 Task: Create a rule when a start date more than days from now is moved in a card by anyone.
Action: Mouse moved to (865, 218)
Screenshot: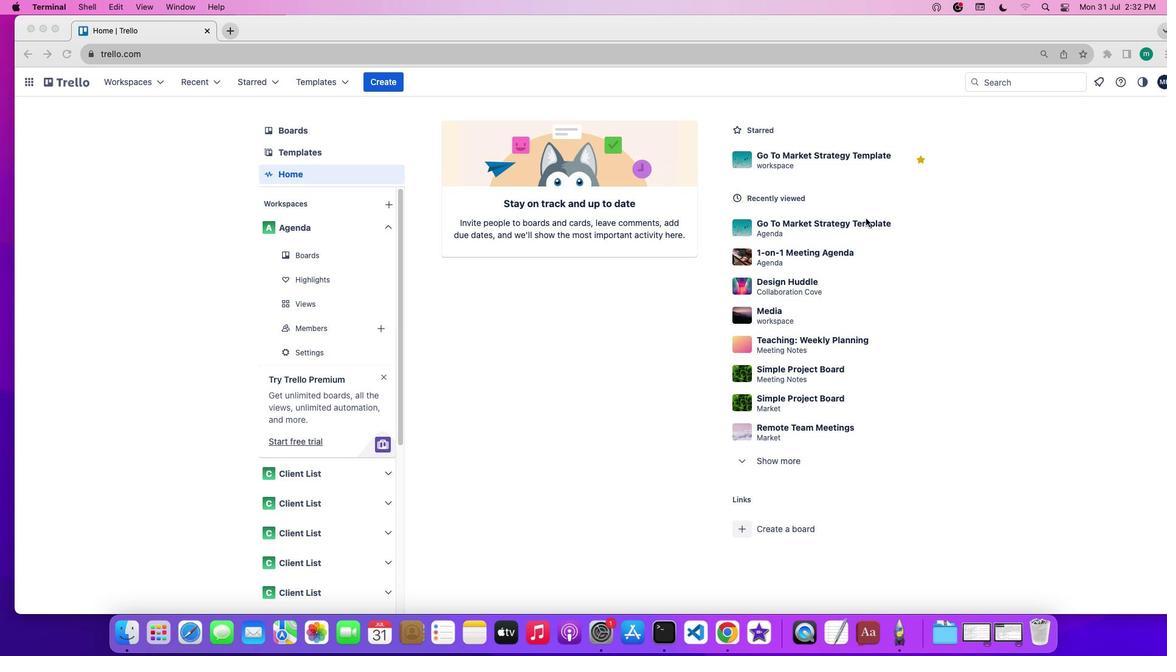 
Action: Mouse pressed left at (865, 218)
Screenshot: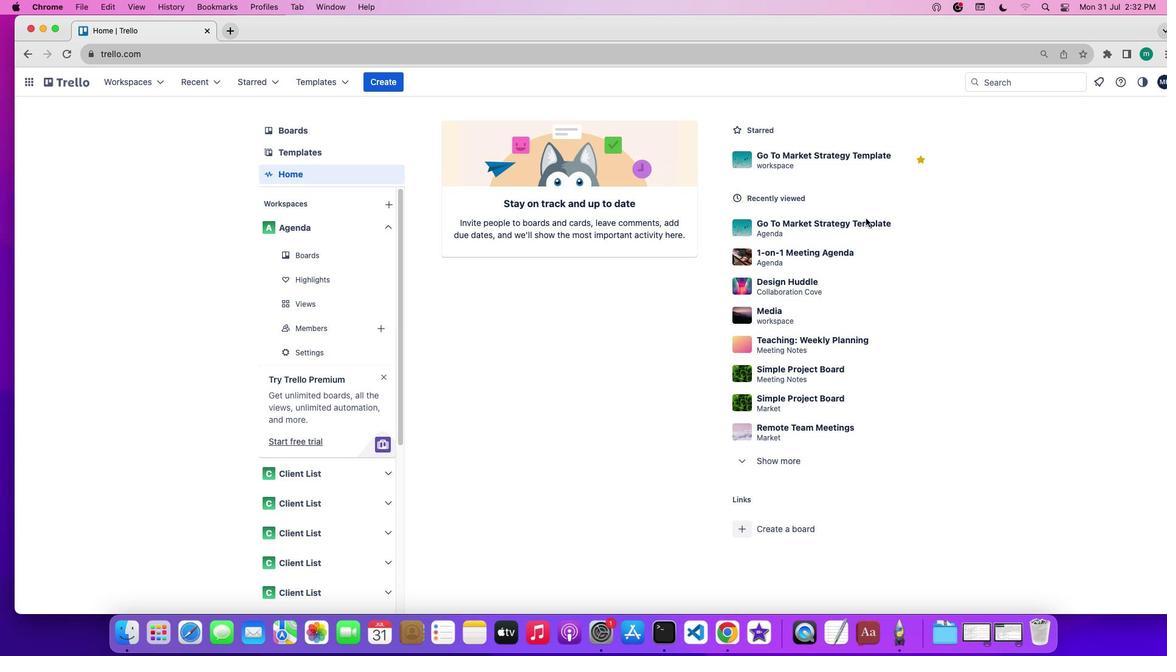 
Action: Mouse pressed left at (865, 218)
Screenshot: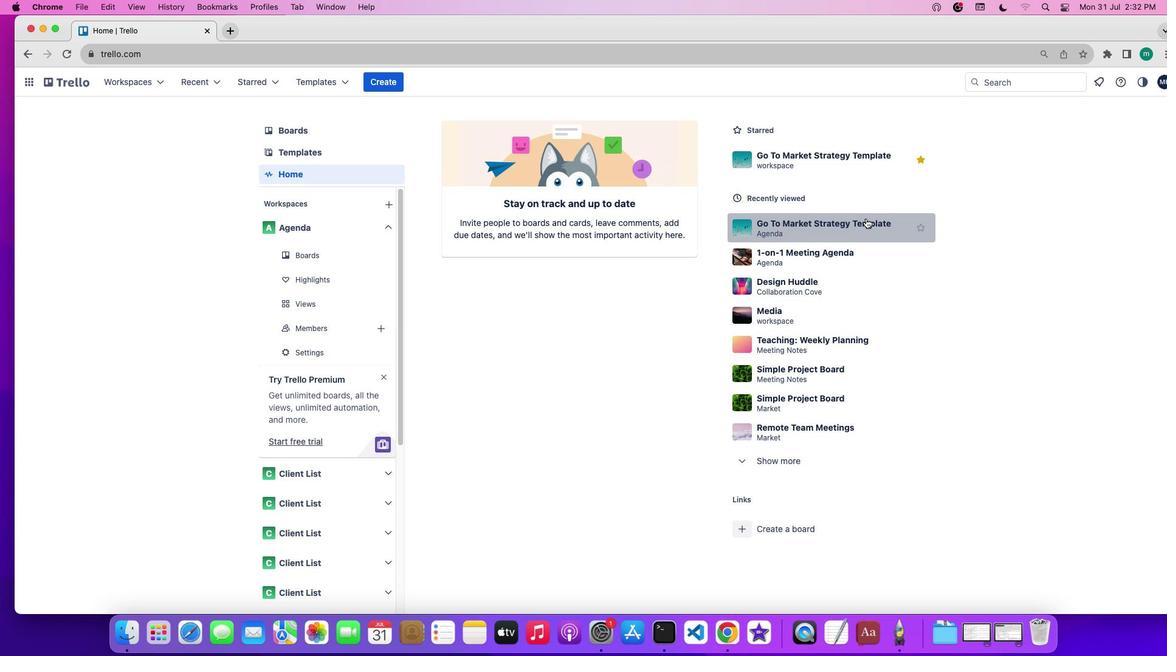 
Action: Mouse moved to (1079, 265)
Screenshot: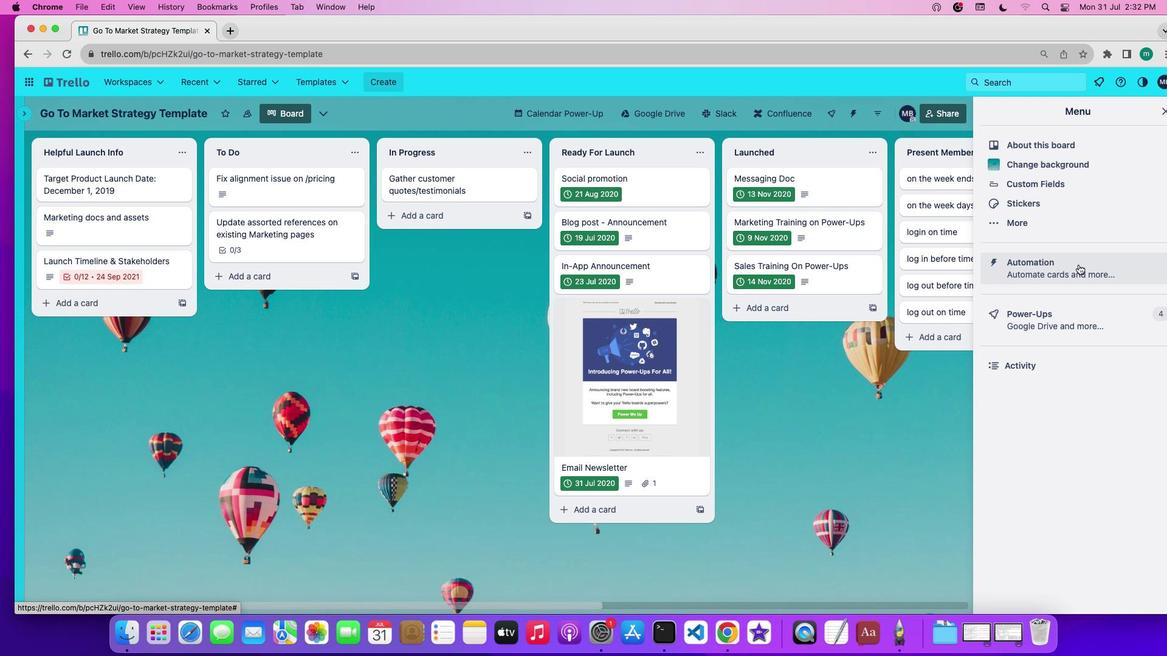 
Action: Mouse pressed left at (1079, 265)
Screenshot: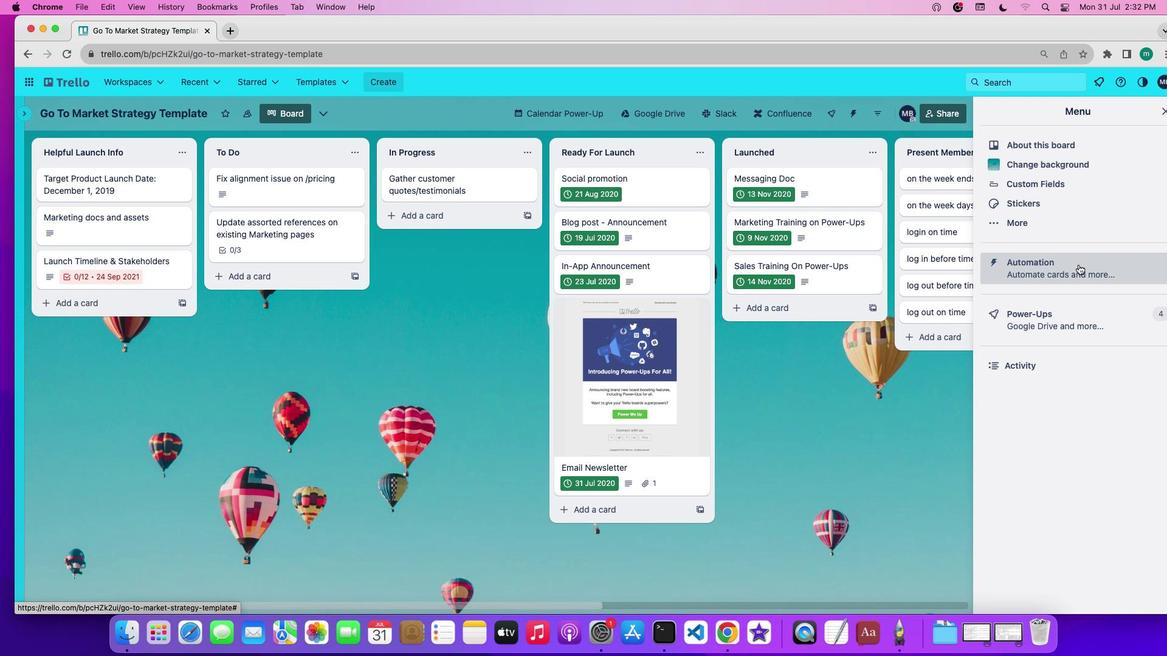 
Action: Mouse moved to (108, 211)
Screenshot: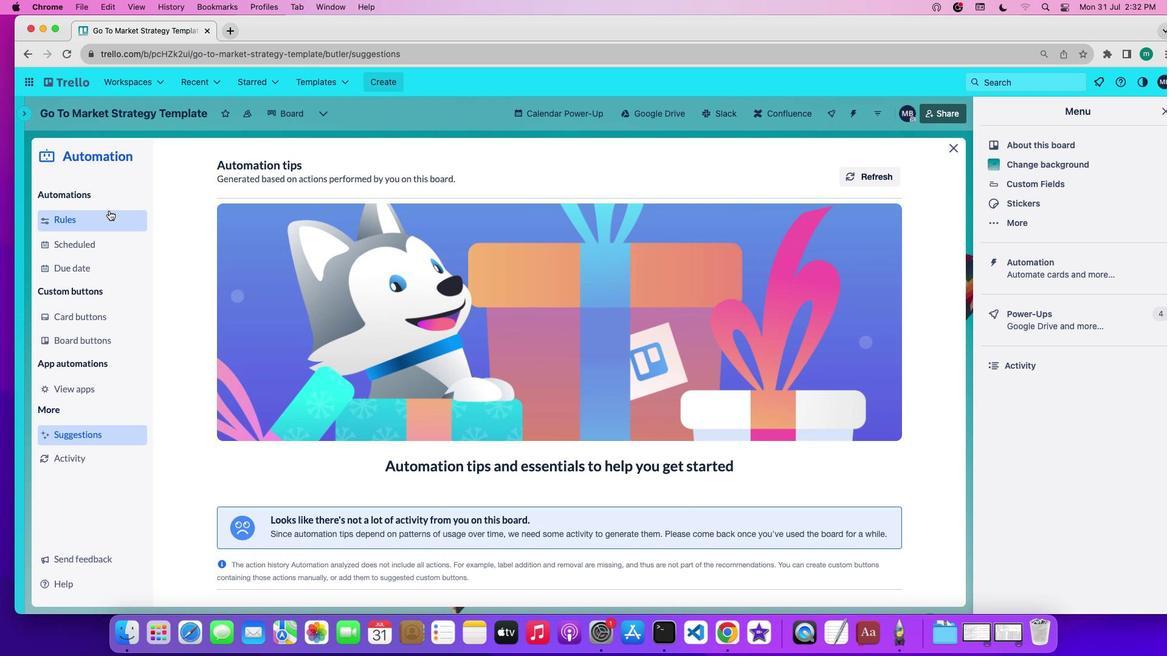 
Action: Mouse pressed left at (108, 211)
Screenshot: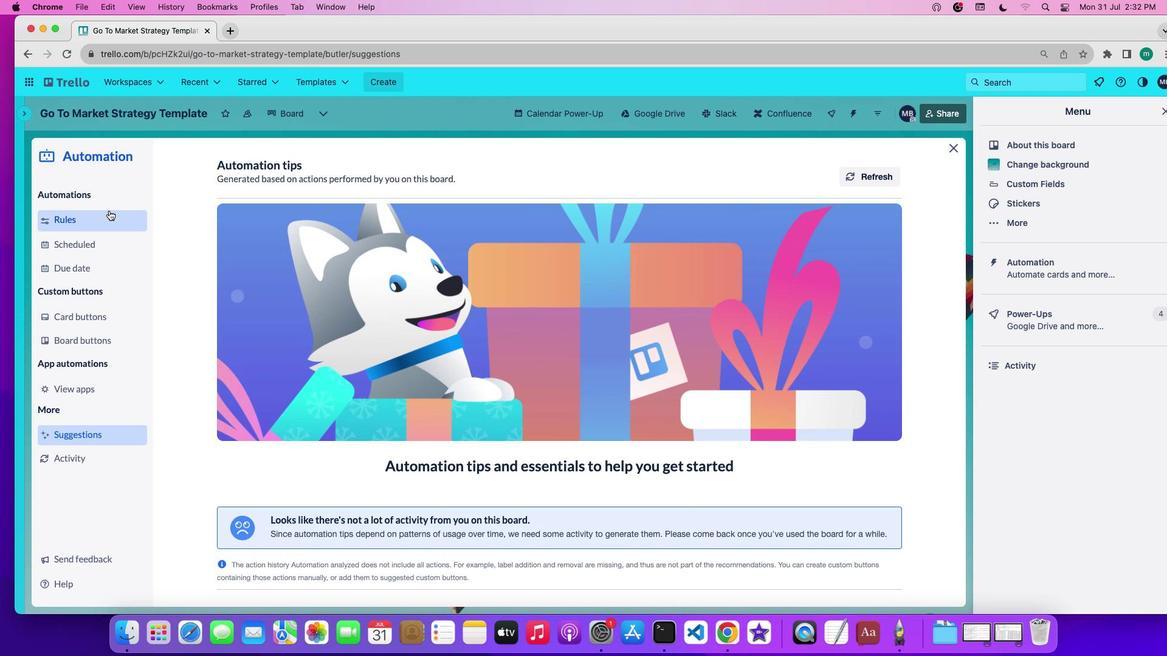 
Action: Mouse moved to (110, 211)
Screenshot: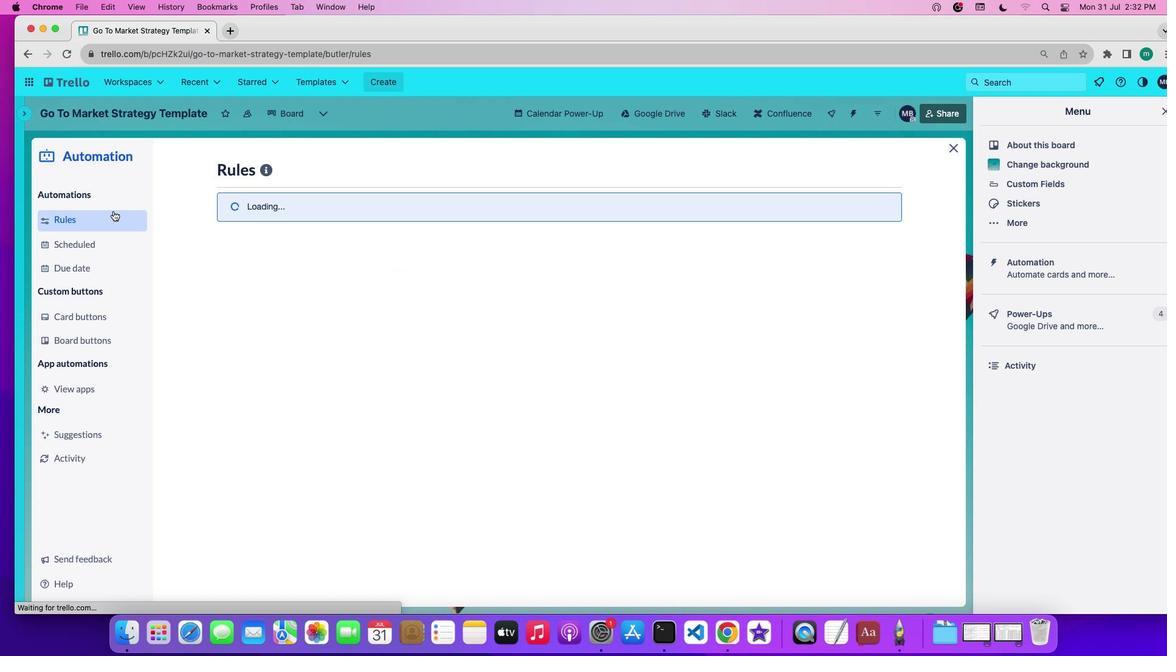 
Action: Mouse pressed left at (110, 211)
Screenshot: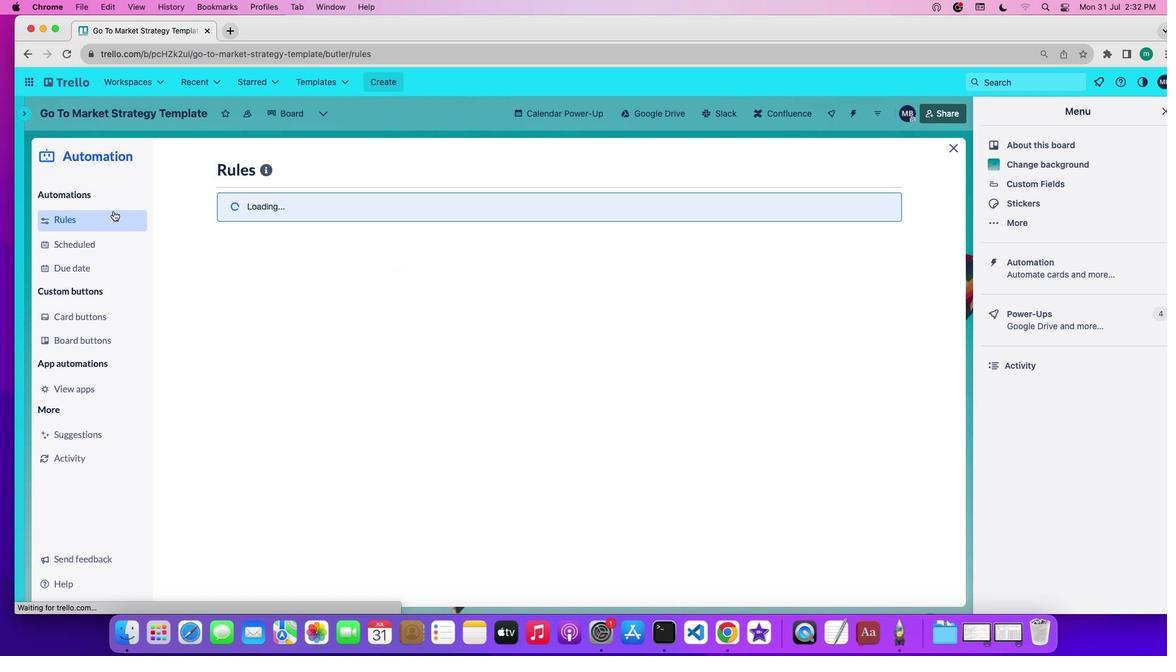 
Action: Mouse moved to (304, 439)
Screenshot: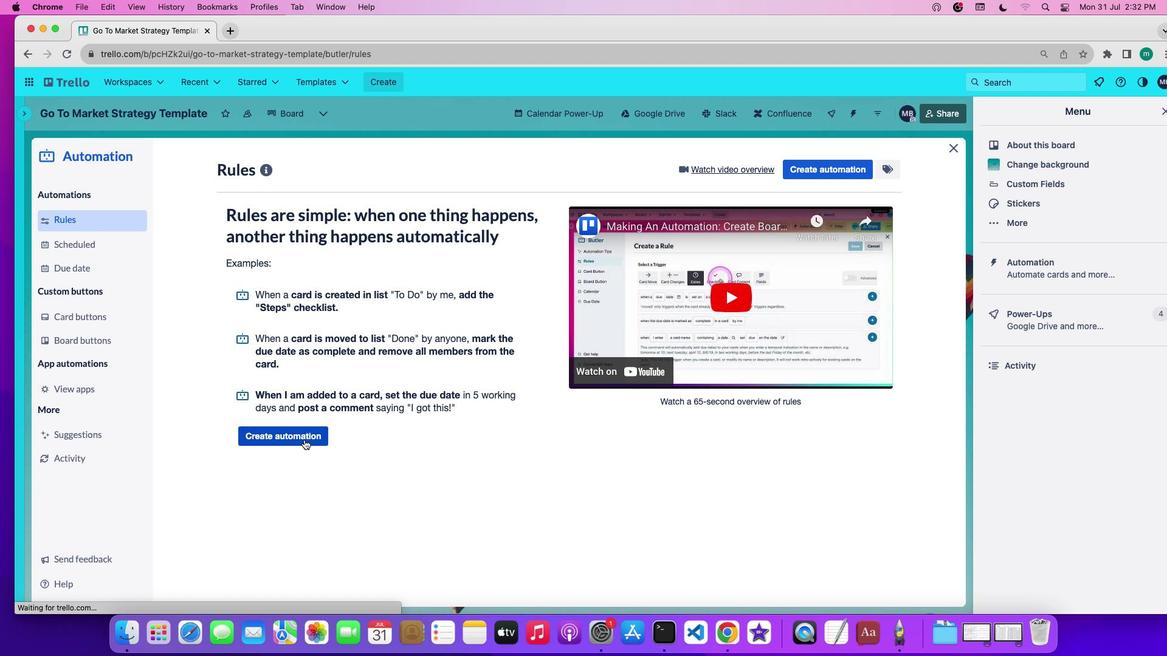 
Action: Mouse pressed left at (304, 439)
Screenshot: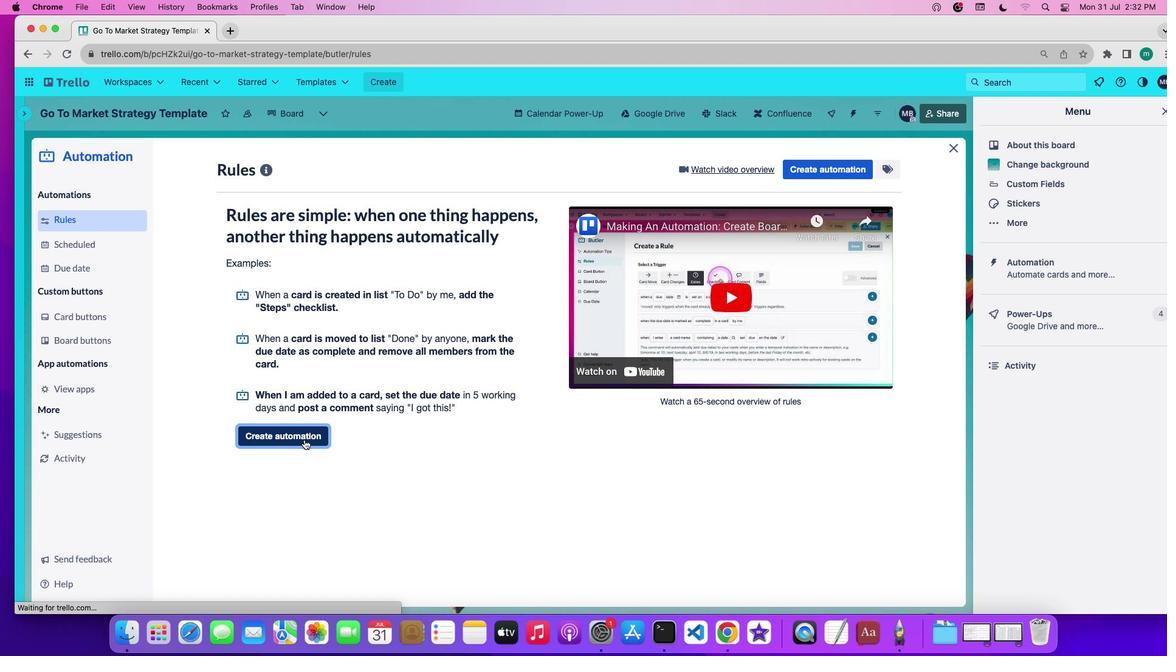 
Action: Mouse moved to (563, 281)
Screenshot: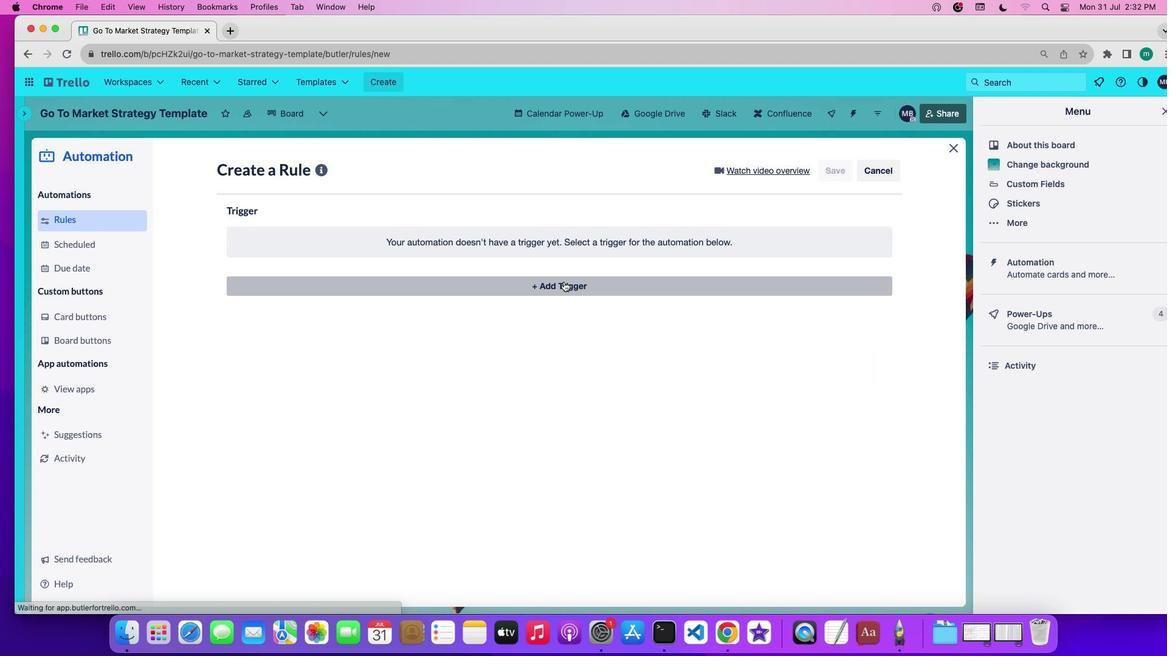 
Action: Mouse pressed left at (563, 281)
Screenshot: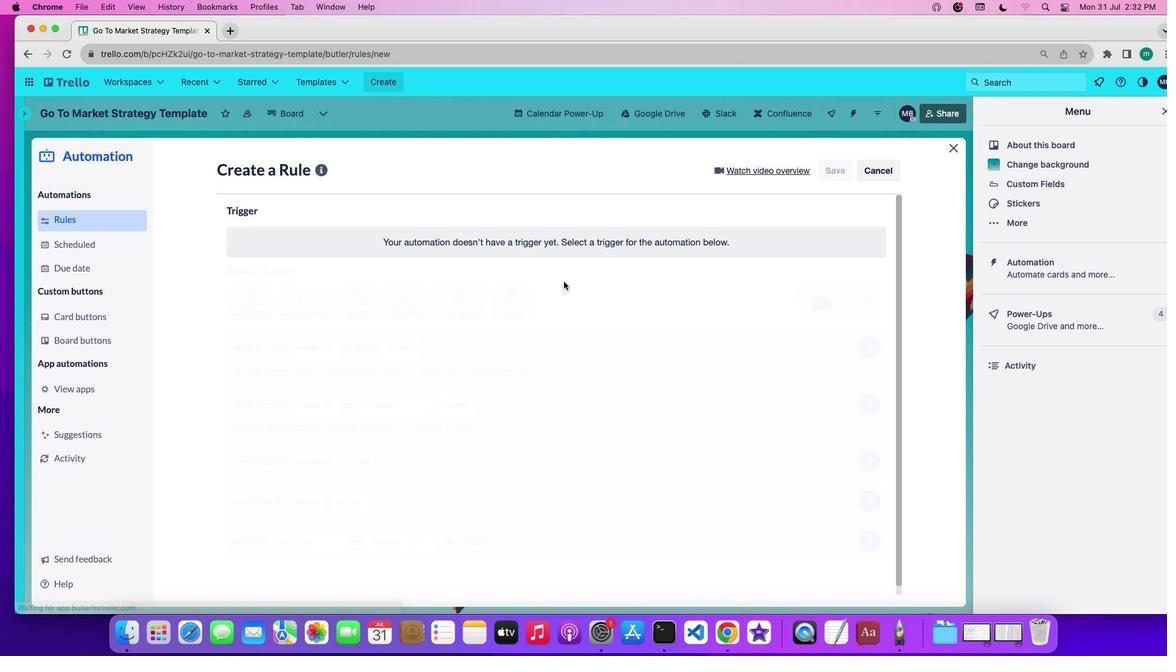 
Action: Mouse moved to (356, 321)
Screenshot: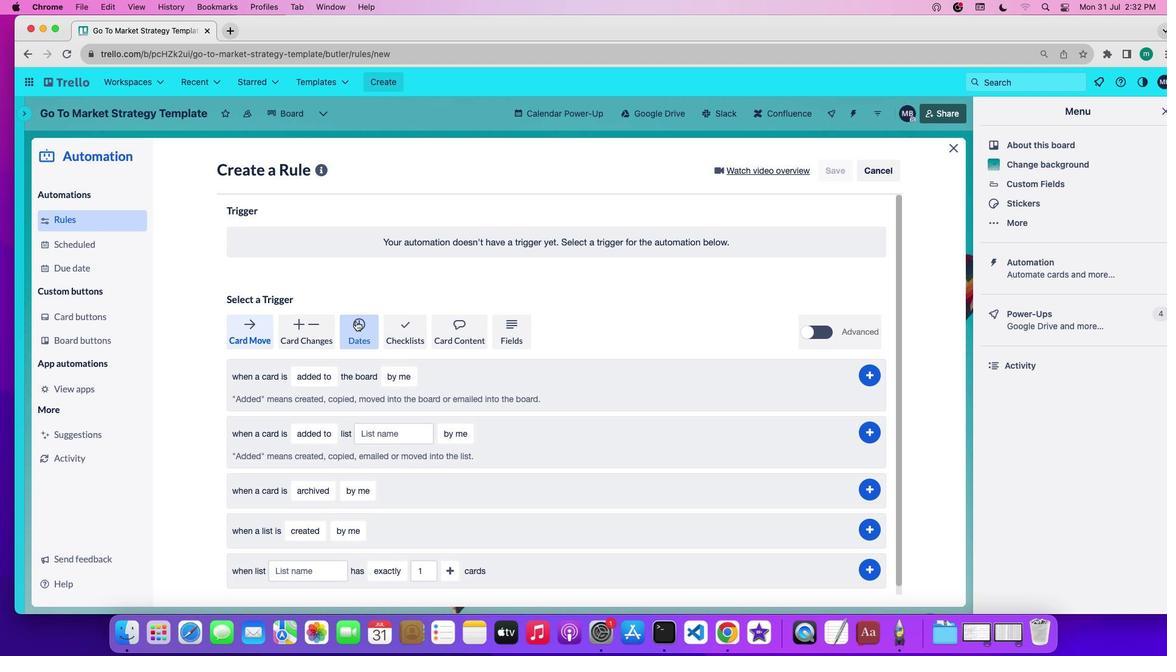 
Action: Mouse pressed left at (356, 321)
Screenshot: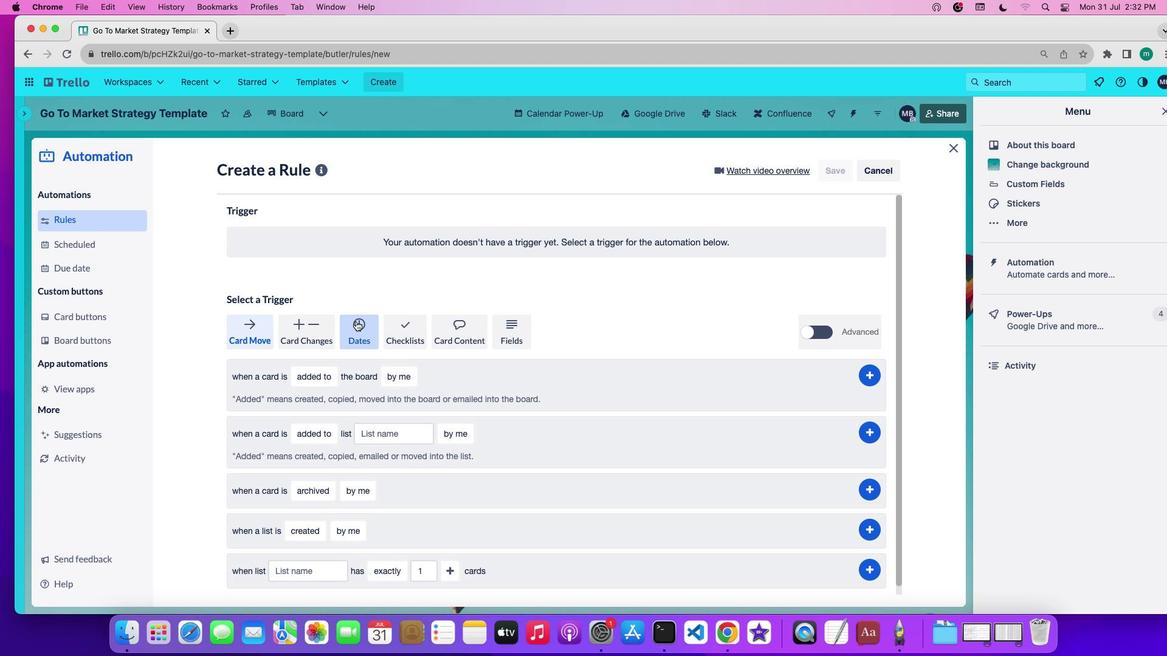 
Action: Mouse moved to (280, 372)
Screenshot: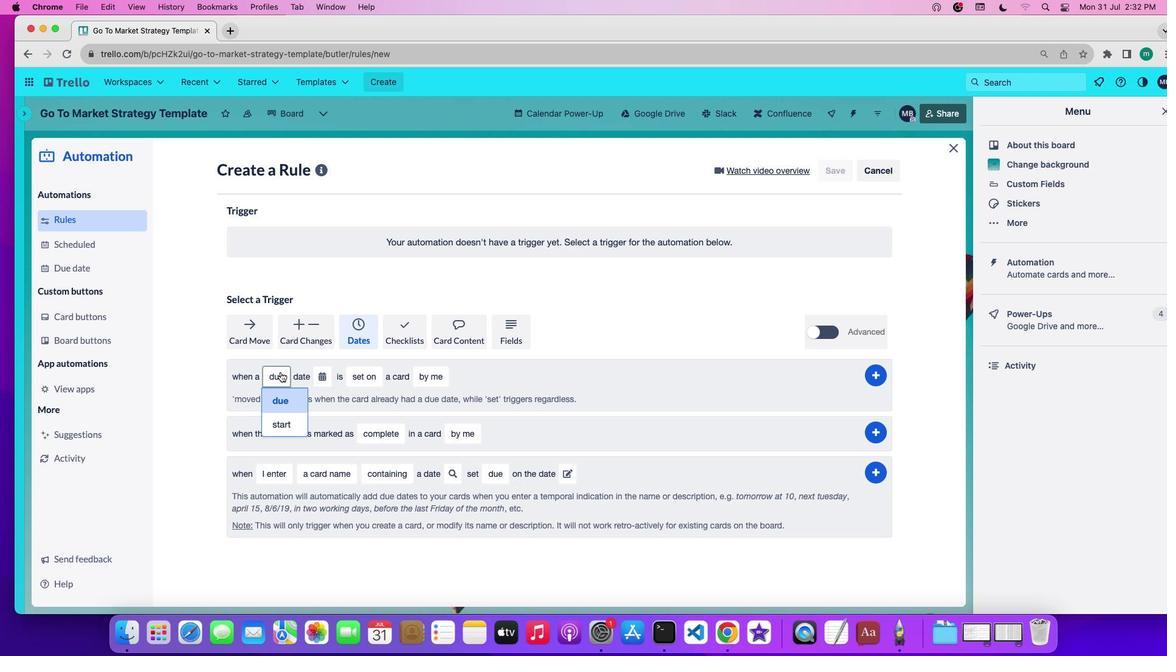 
Action: Mouse pressed left at (280, 372)
Screenshot: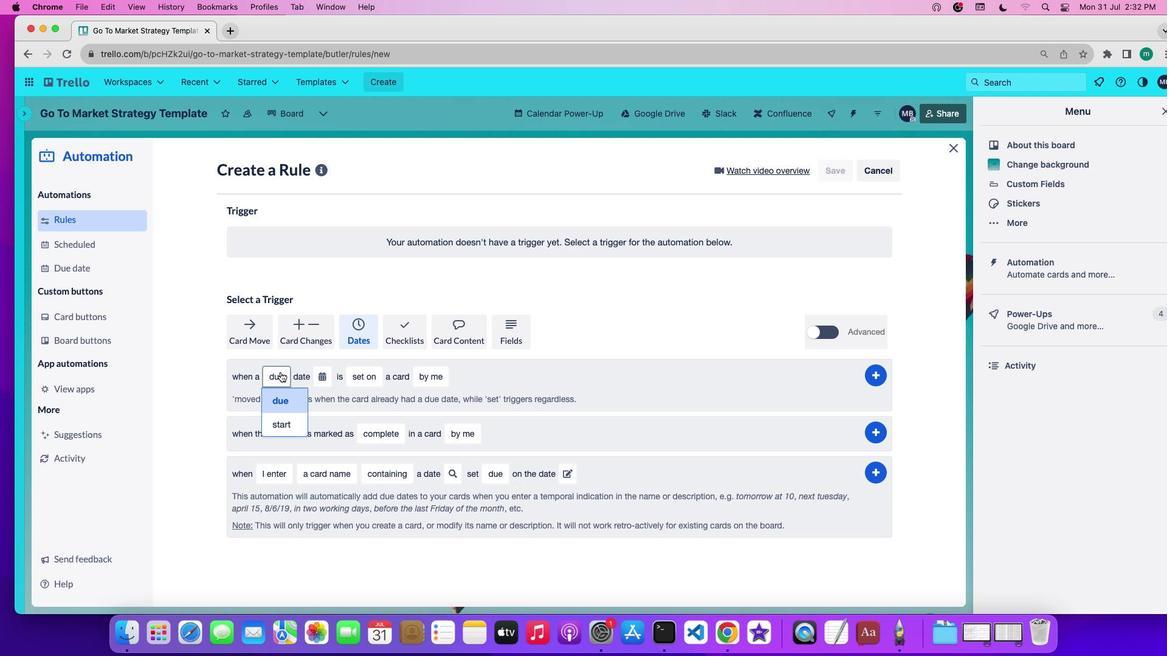 
Action: Mouse moved to (291, 425)
Screenshot: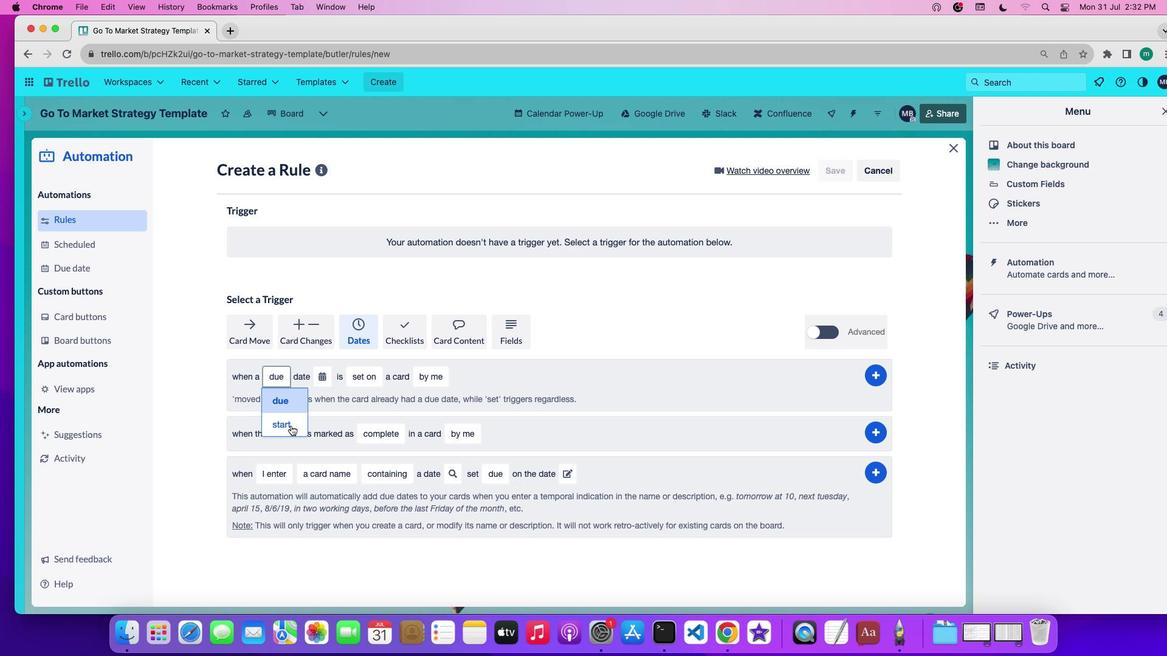 
Action: Mouse pressed left at (291, 425)
Screenshot: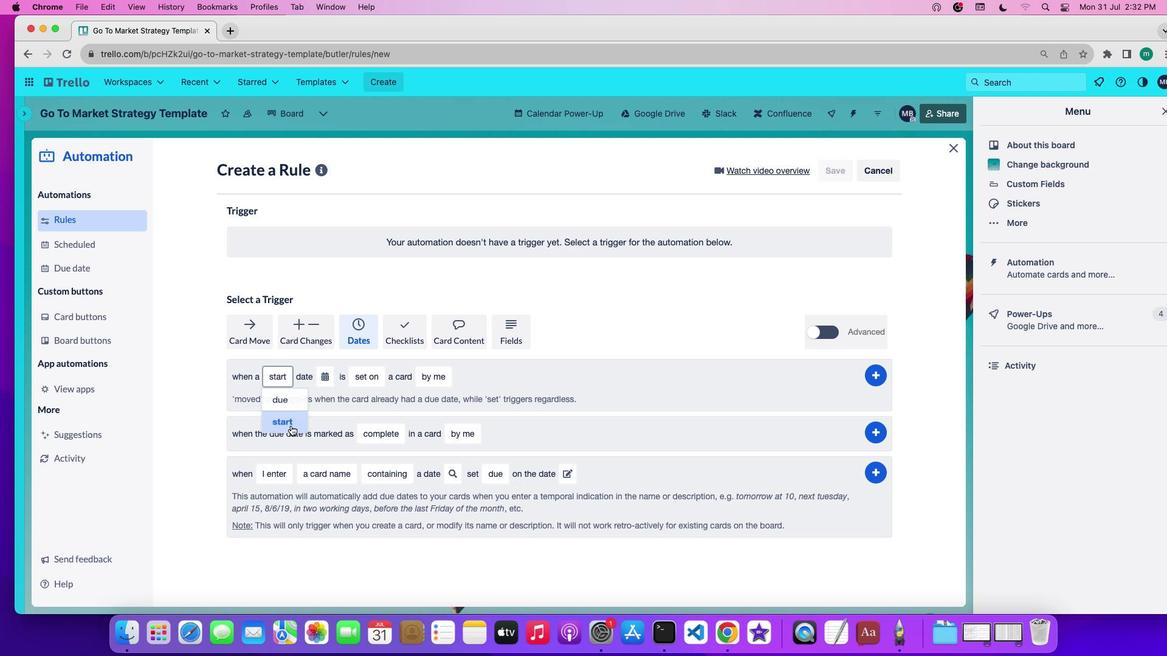 
Action: Mouse moved to (321, 379)
Screenshot: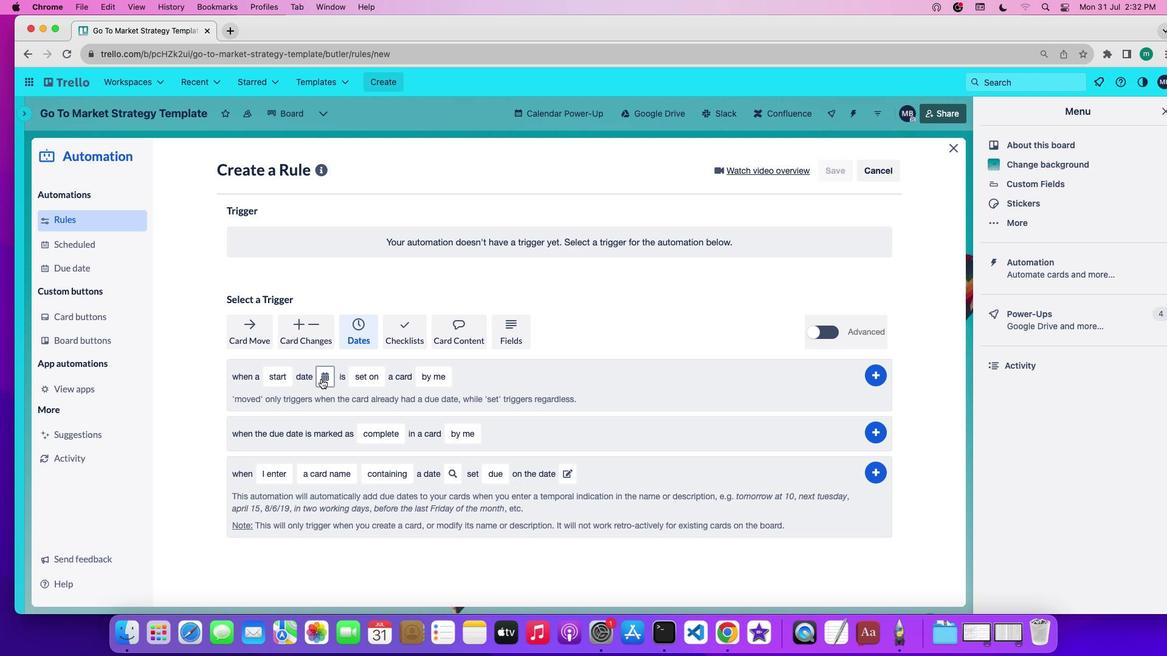 
Action: Mouse pressed left at (321, 379)
Screenshot: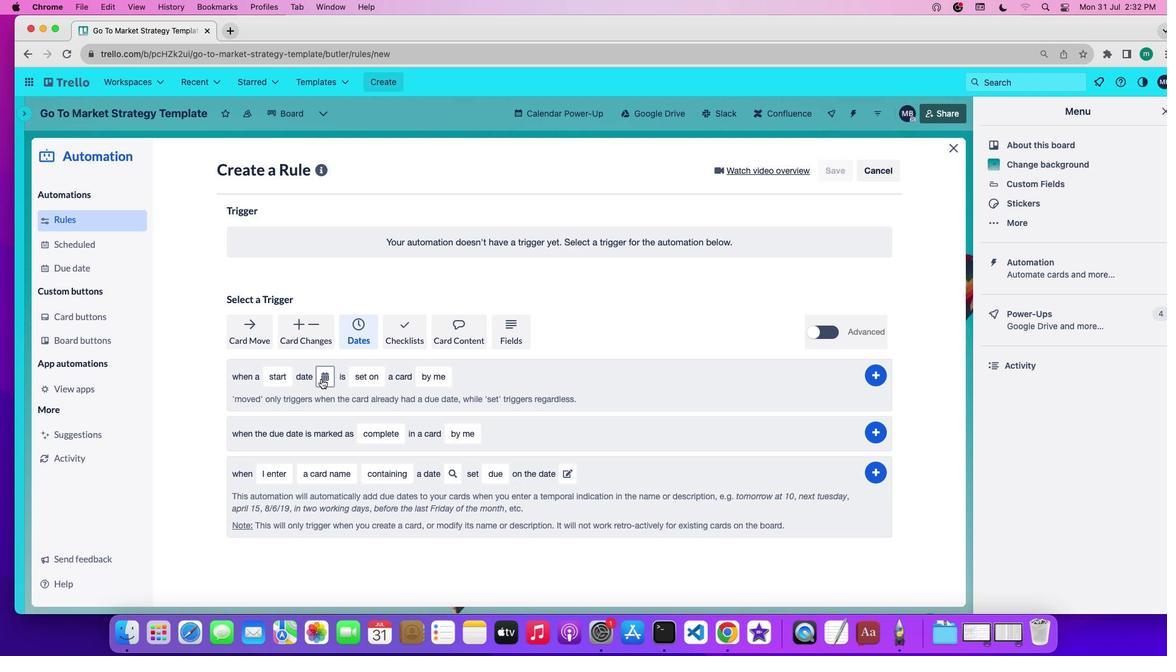 
Action: Mouse moved to (360, 450)
Screenshot: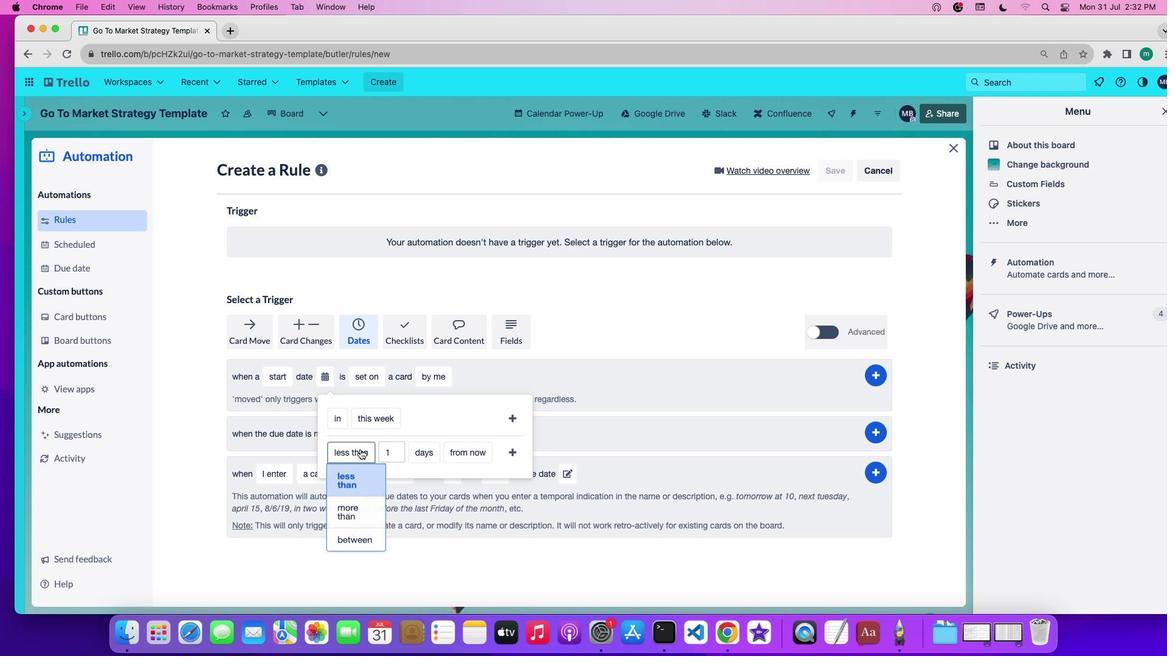 
Action: Mouse pressed left at (360, 450)
Screenshot: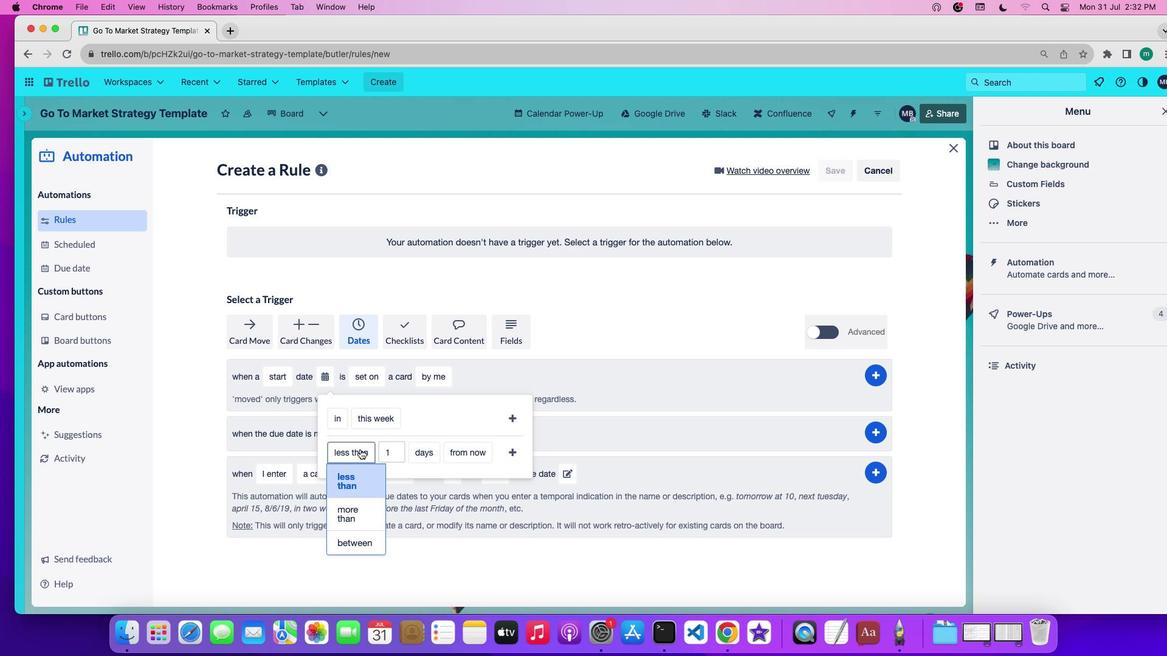 
Action: Mouse moved to (378, 515)
Screenshot: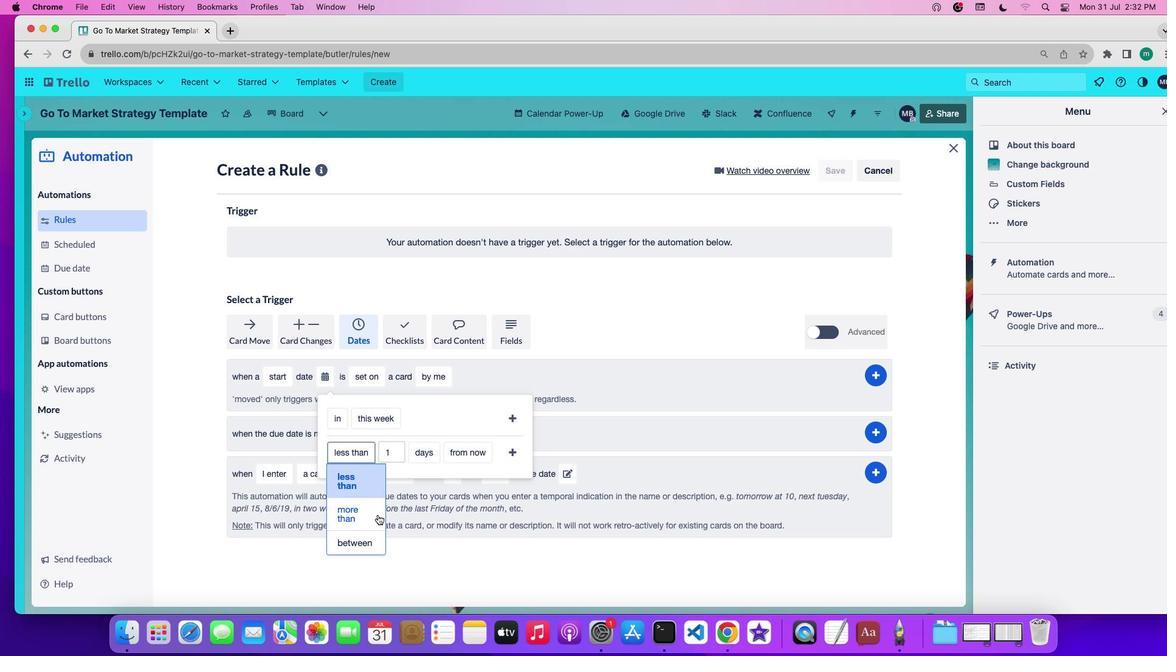 
Action: Mouse pressed left at (378, 515)
Screenshot: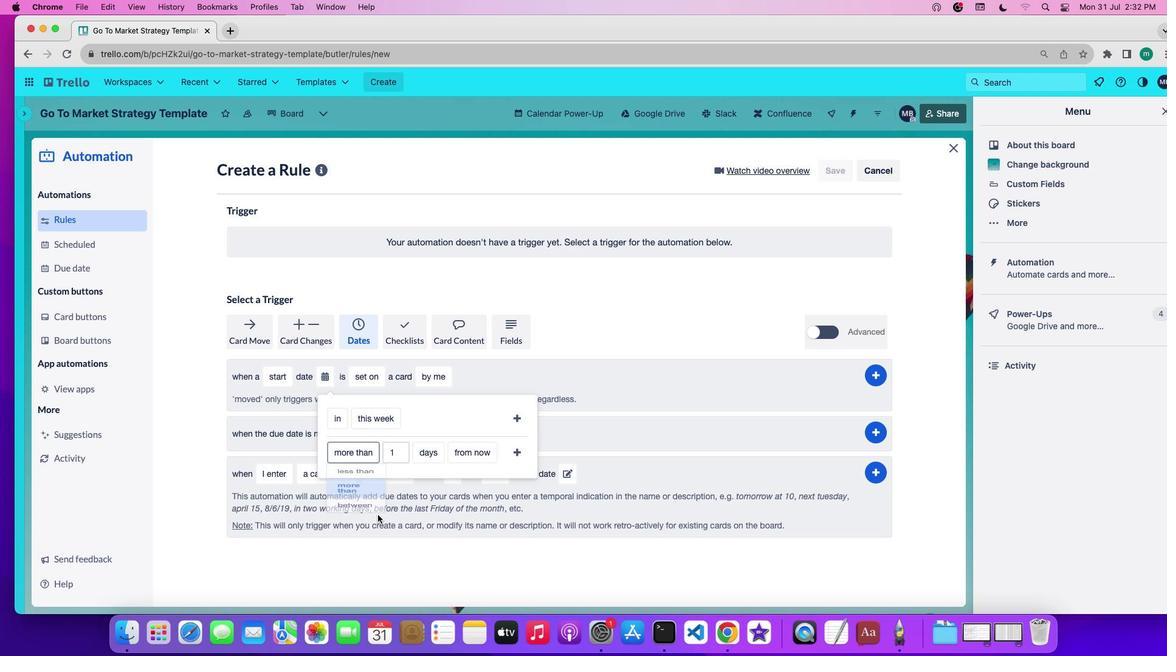 
Action: Mouse moved to (420, 448)
Screenshot: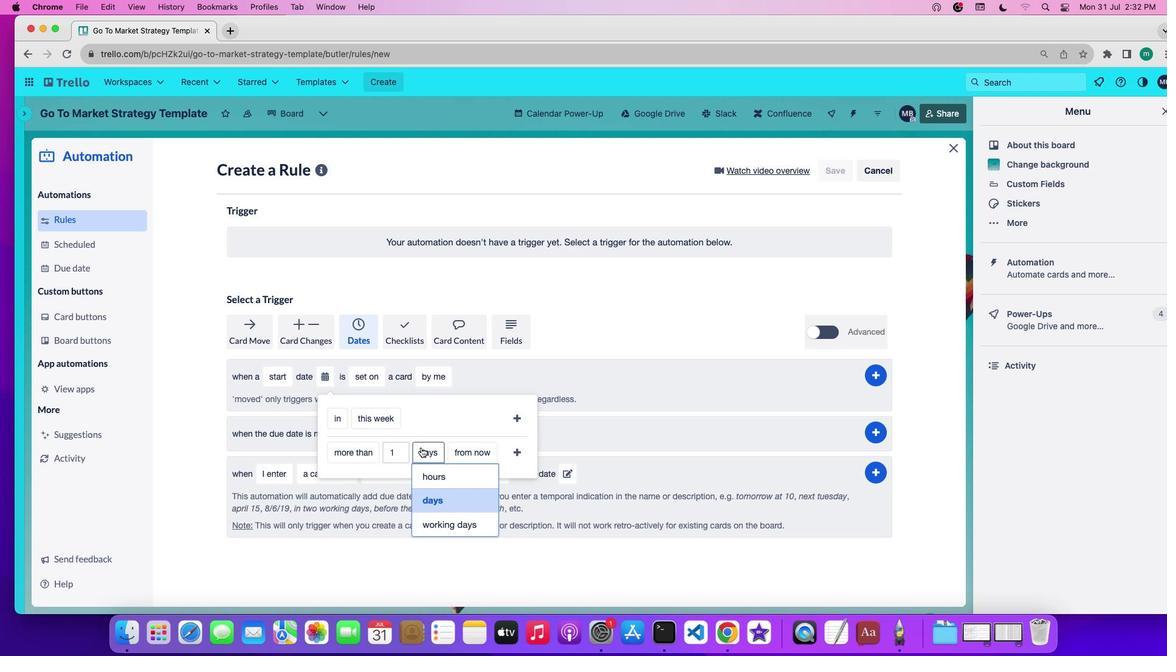 
Action: Mouse pressed left at (420, 448)
Screenshot: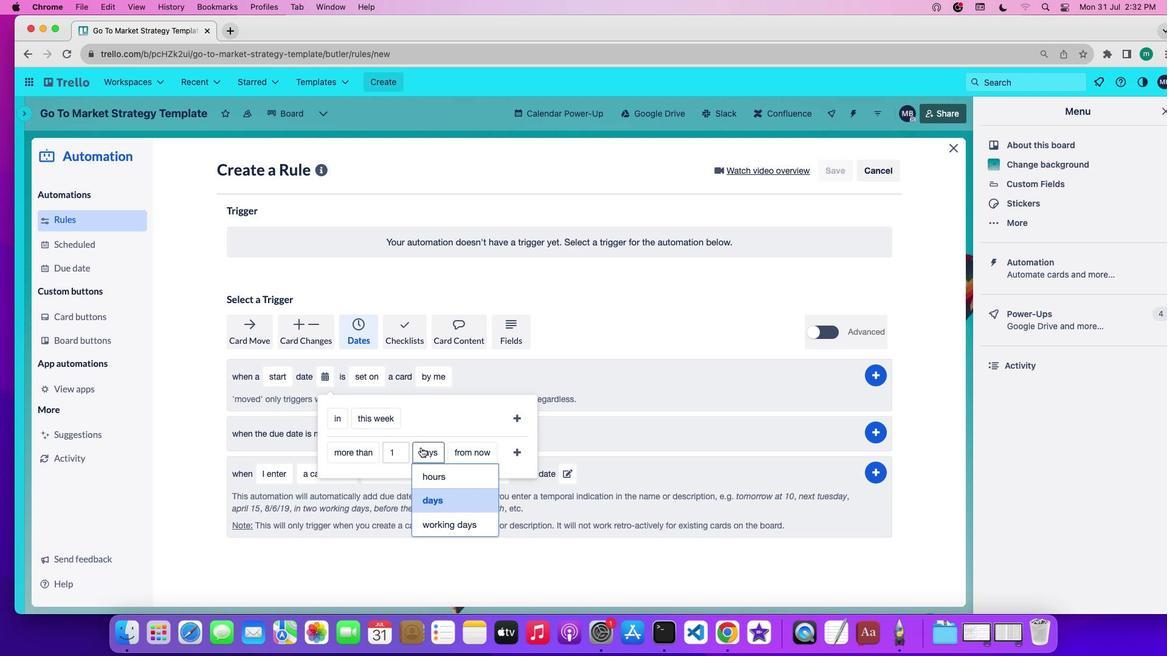 
Action: Mouse moved to (434, 497)
Screenshot: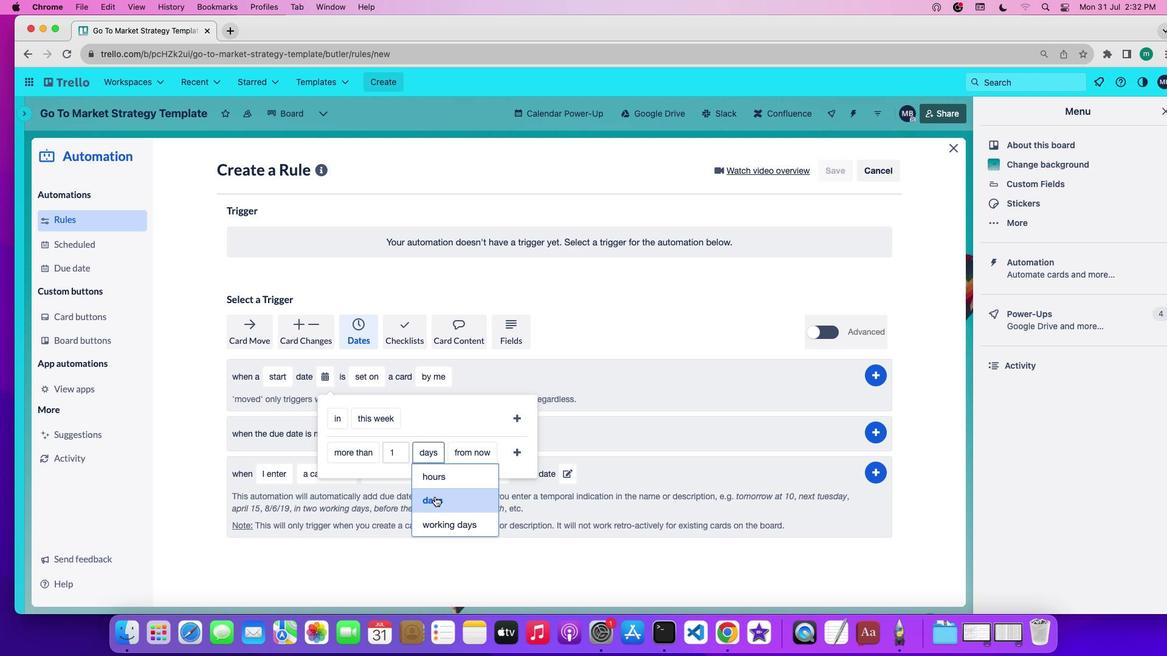 
Action: Mouse pressed left at (434, 497)
Screenshot: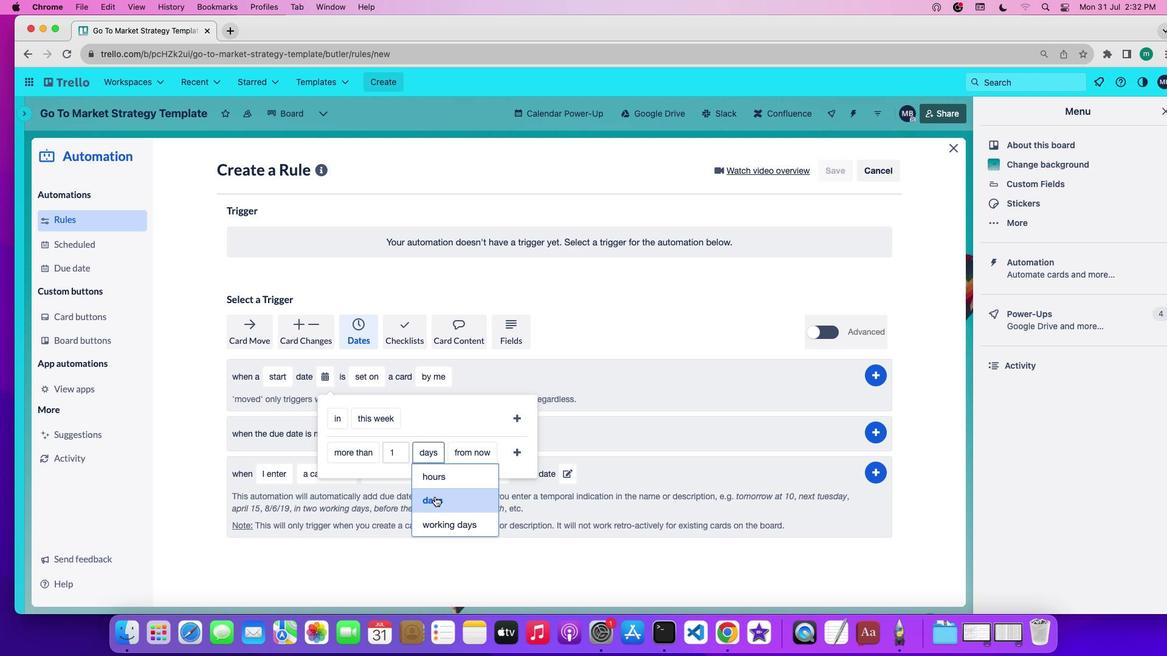 
Action: Mouse moved to (480, 455)
Screenshot: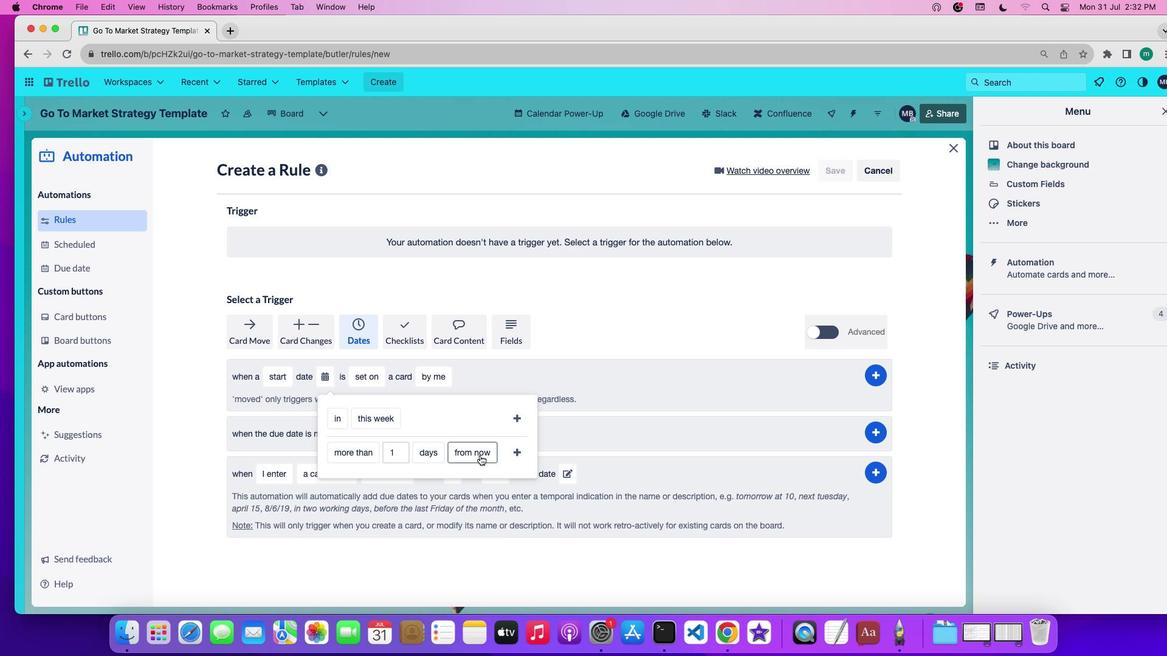 
Action: Mouse pressed left at (480, 455)
Screenshot: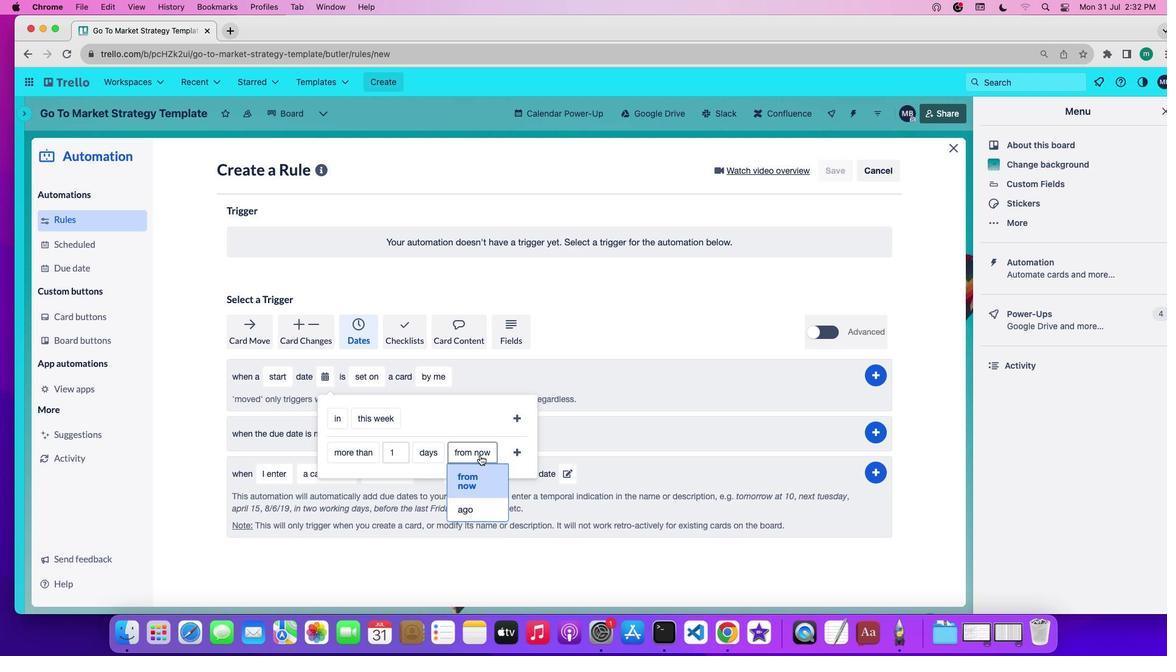 
Action: Mouse moved to (479, 474)
Screenshot: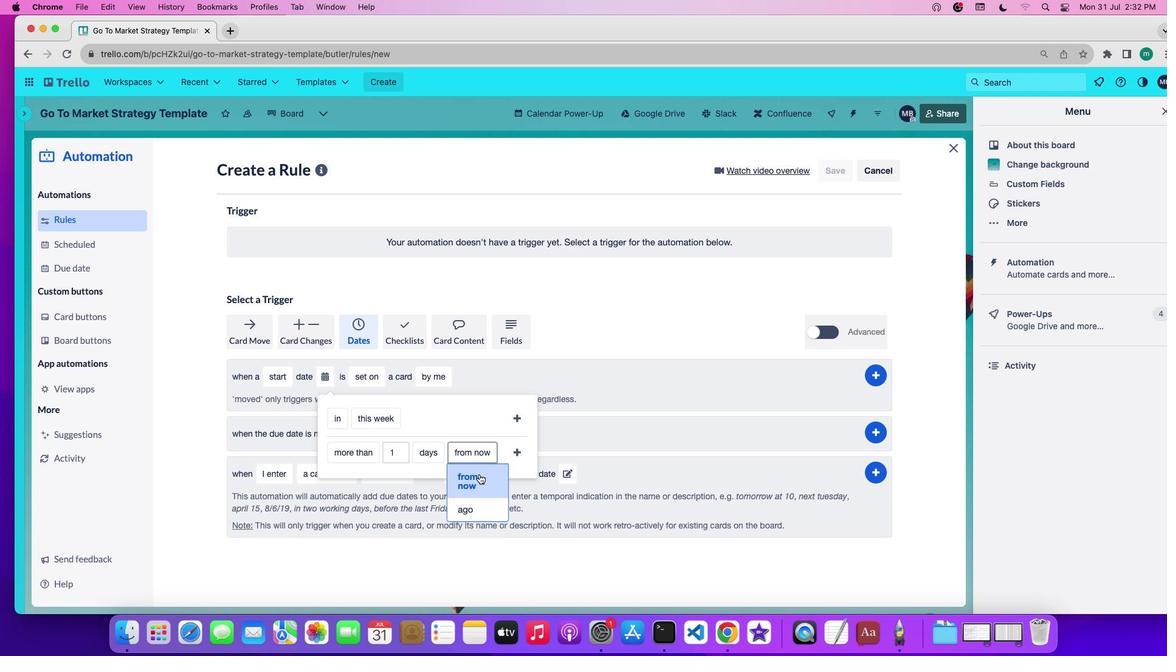 
Action: Mouse pressed left at (479, 474)
Screenshot: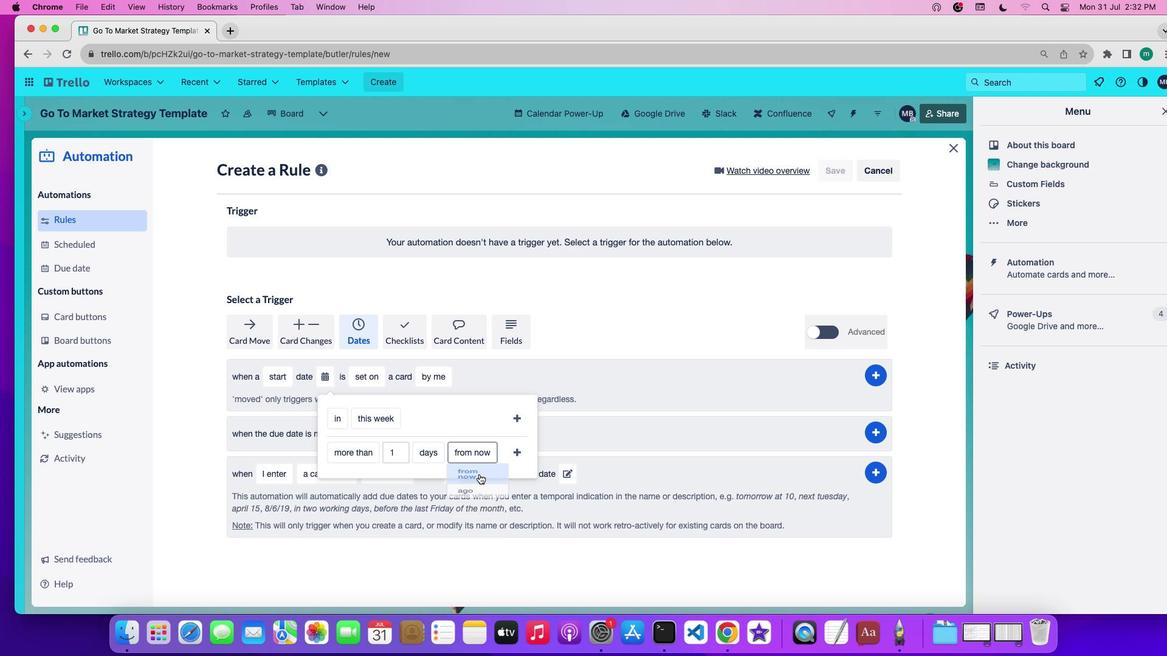 
Action: Mouse moved to (514, 450)
Screenshot: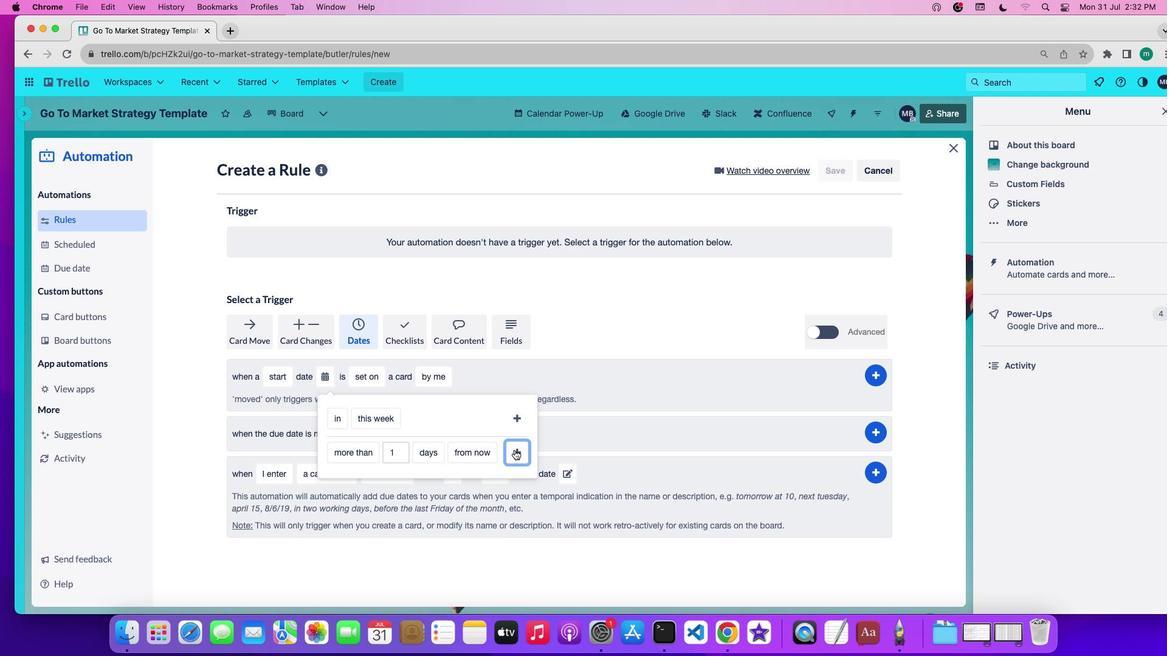 
Action: Mouse pressed left at (514, 450)
Screenshot: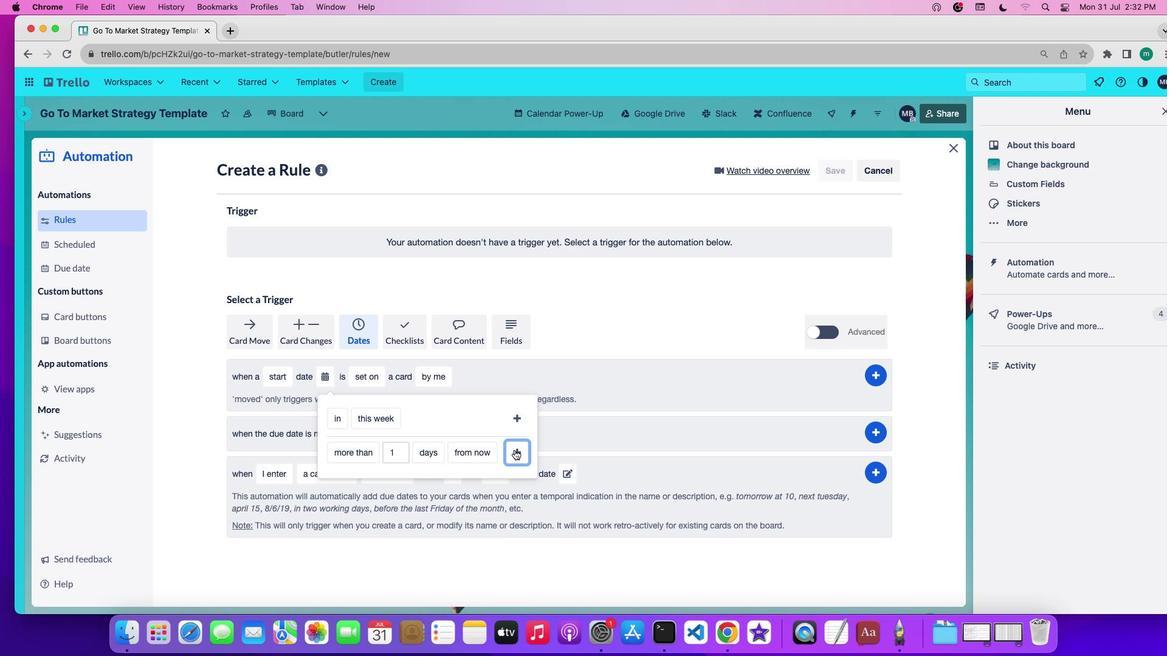 
Action: Mouse moved to (477, 370)
Screenshot: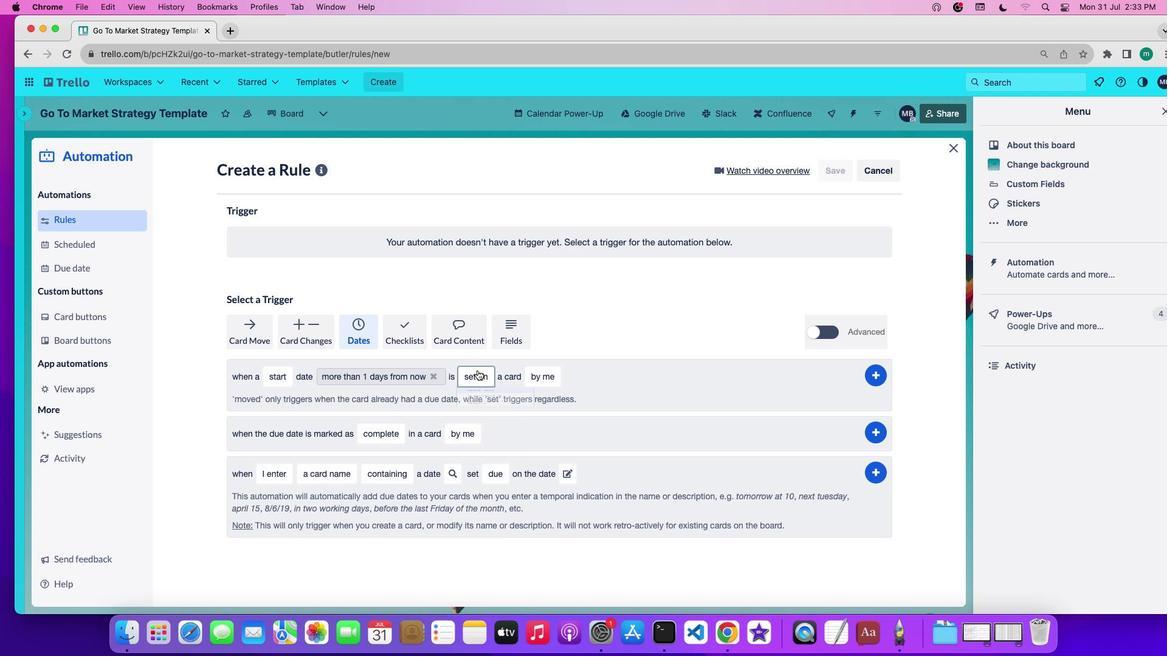 
Action: Mouse pressed left at (477, 370)
Screenshot: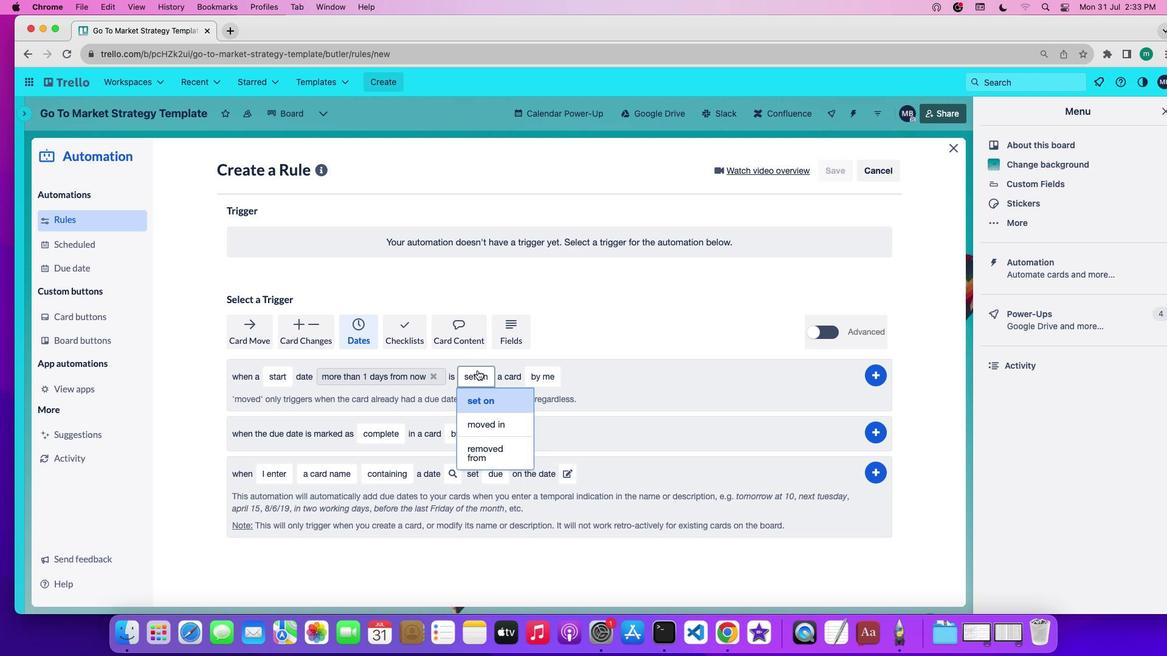 
Action: Mouse moved to (493, 425)
Screenshot: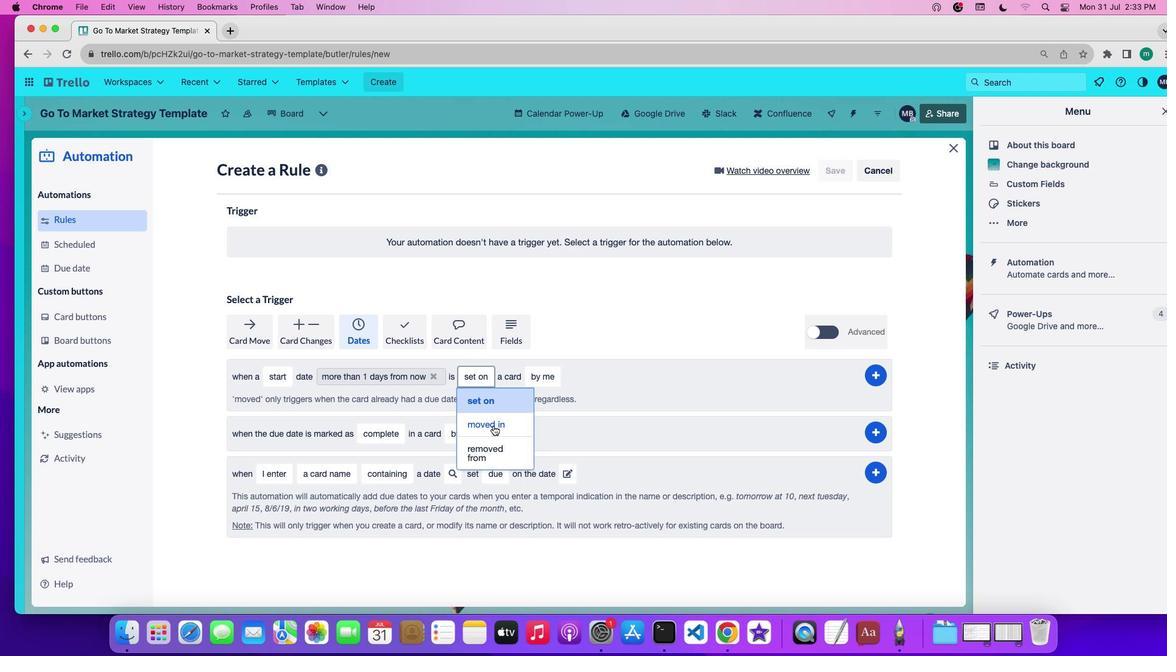
Action: Mouse pressed left at (493, 425)
Screenshot: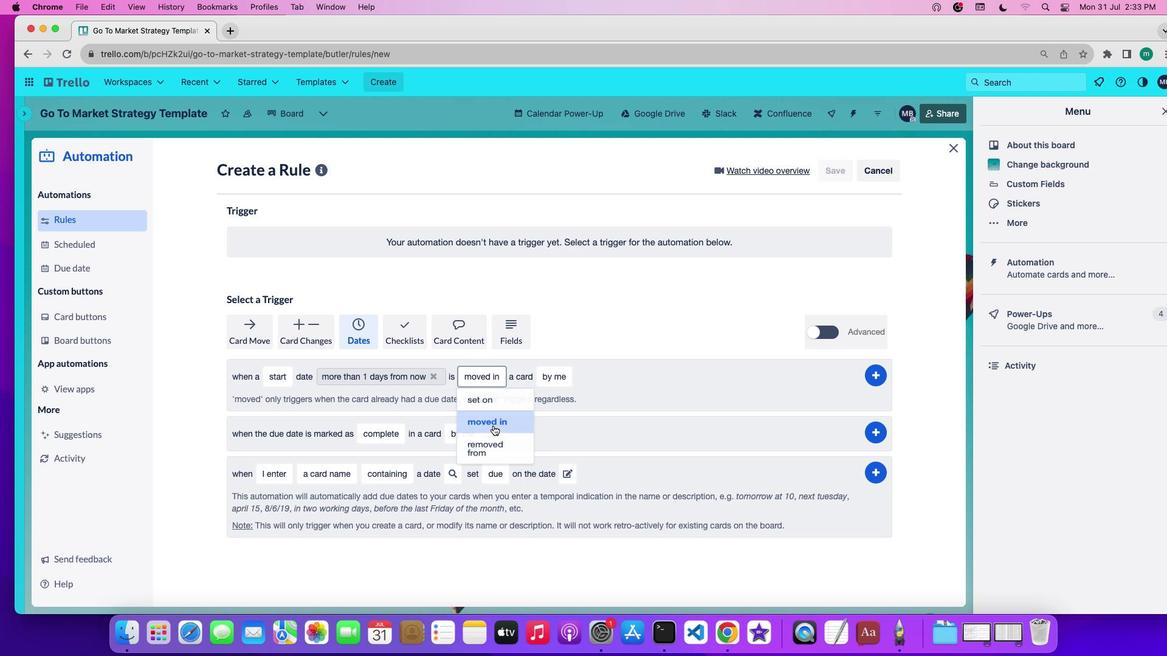 
Action: Mouse moved to (541, 379)
Screenshot: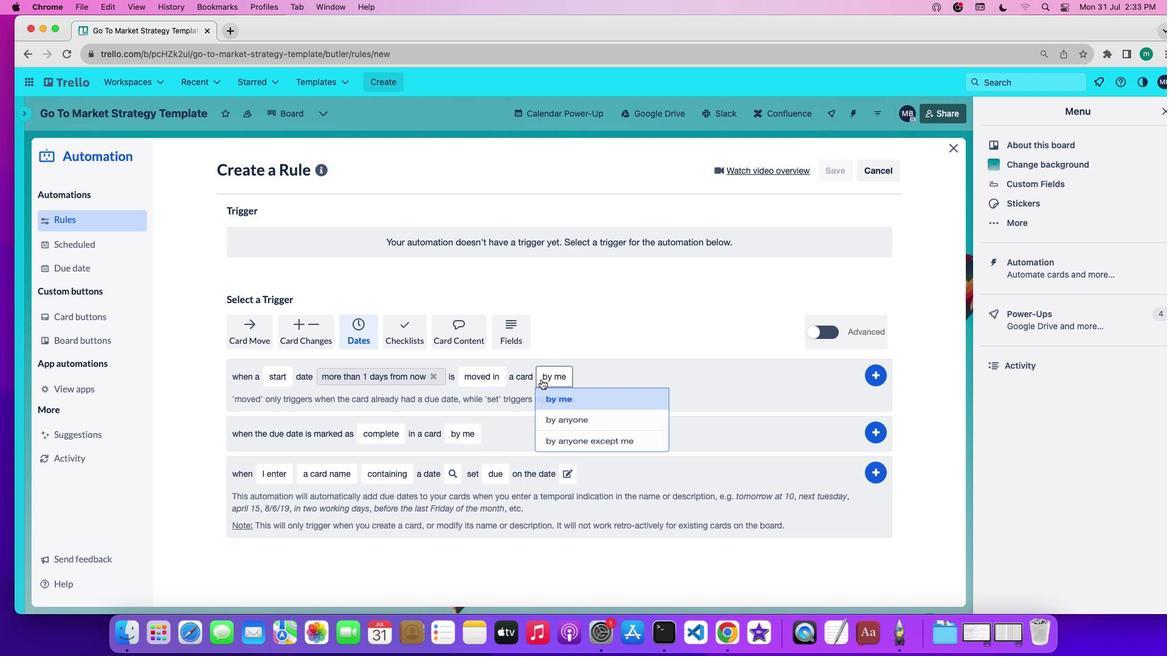 
Action: Mouse pressed left at (541, 379)
Screenshot: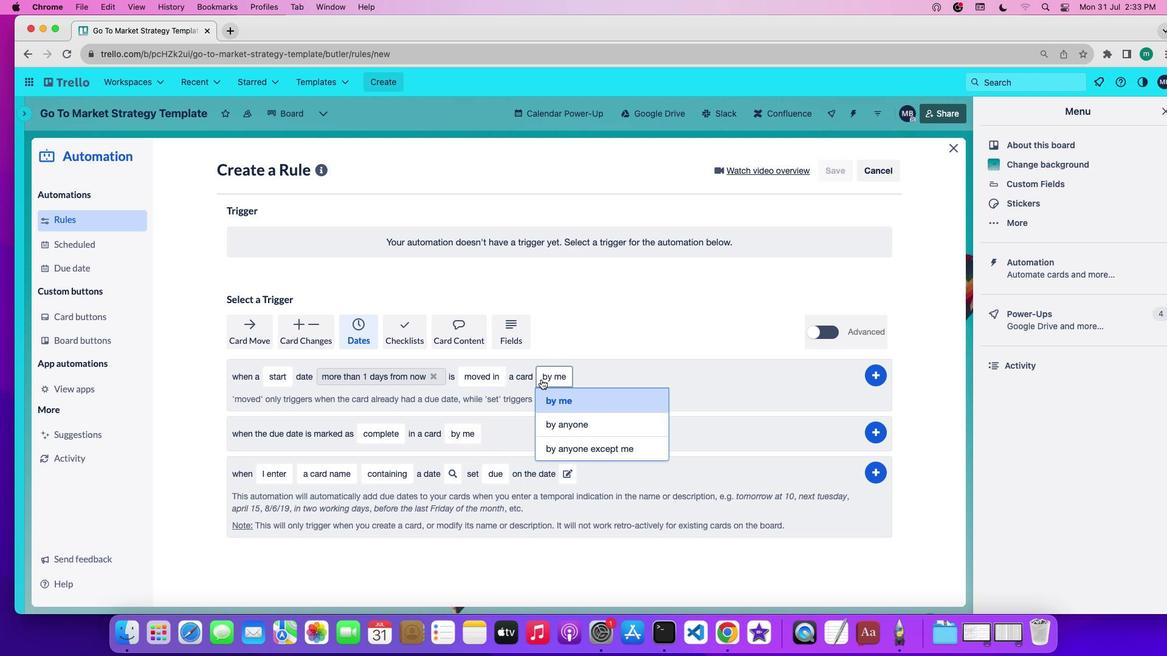 
Action: Mouse moved to (561, 419)
Screenshot: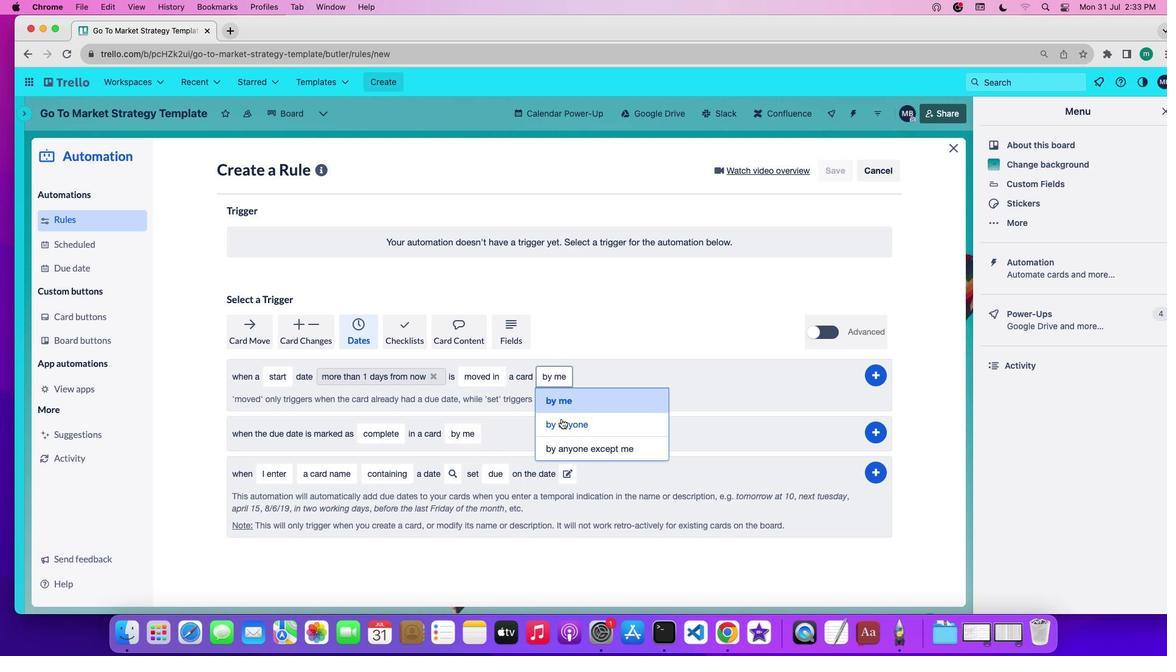 
Action: Mouse pressed left at (561, 419)
Screenshot: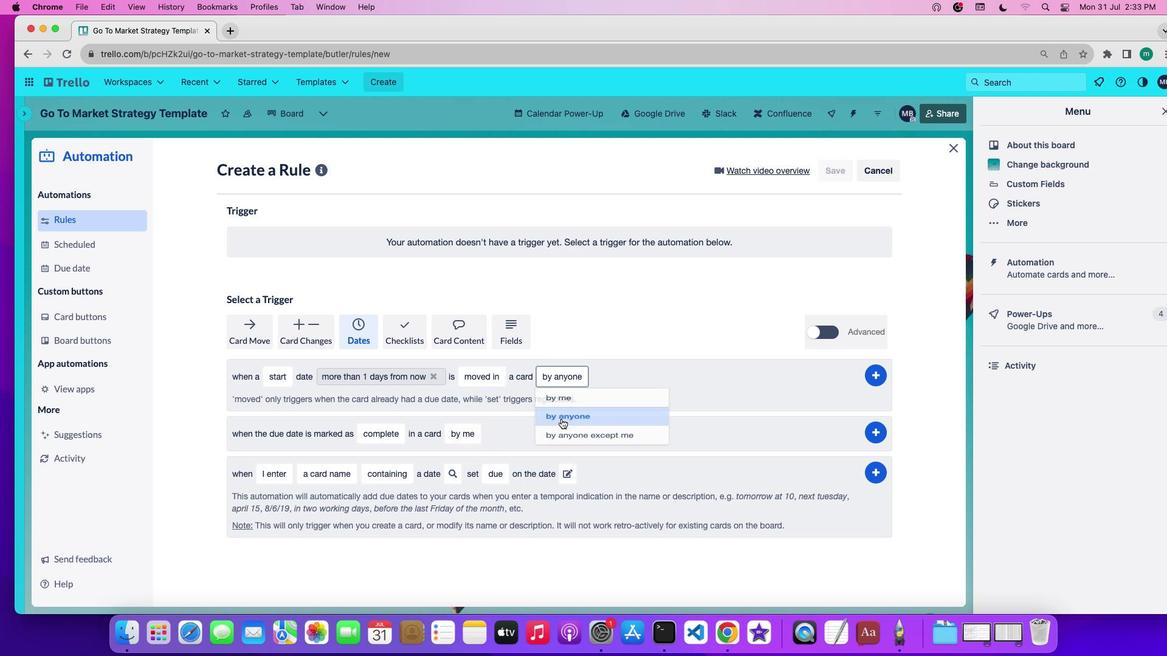 
Action: Mouse moved to (881, 372)
Screenshot: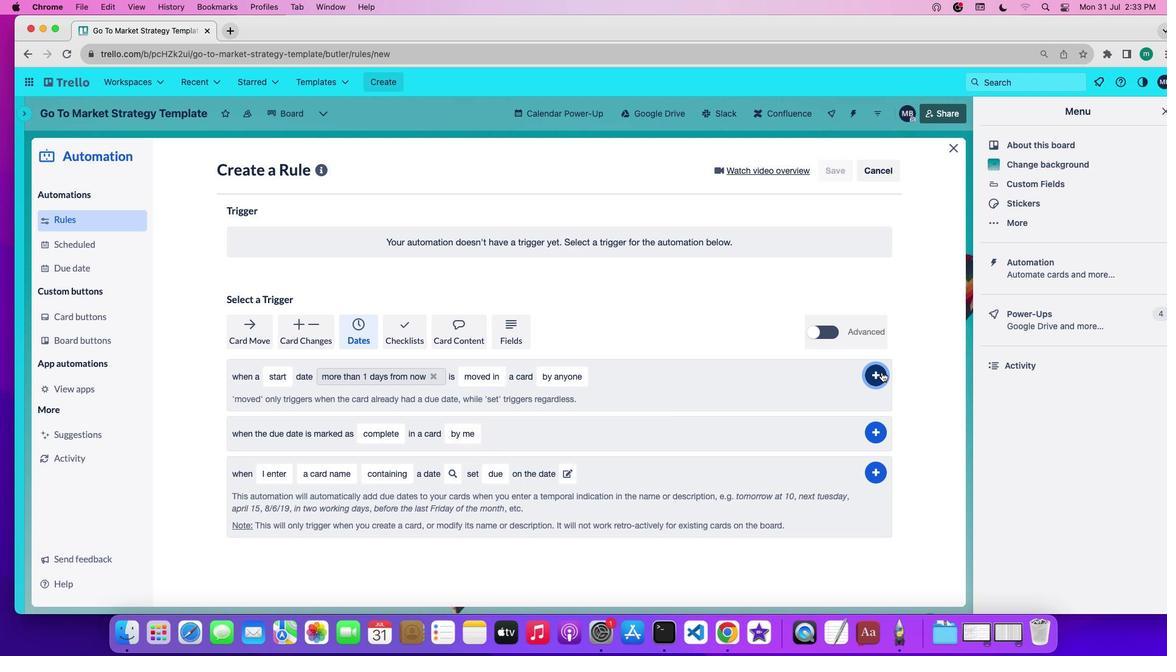 
Action: Mouse pressed left at (881, 372)
Screenshot: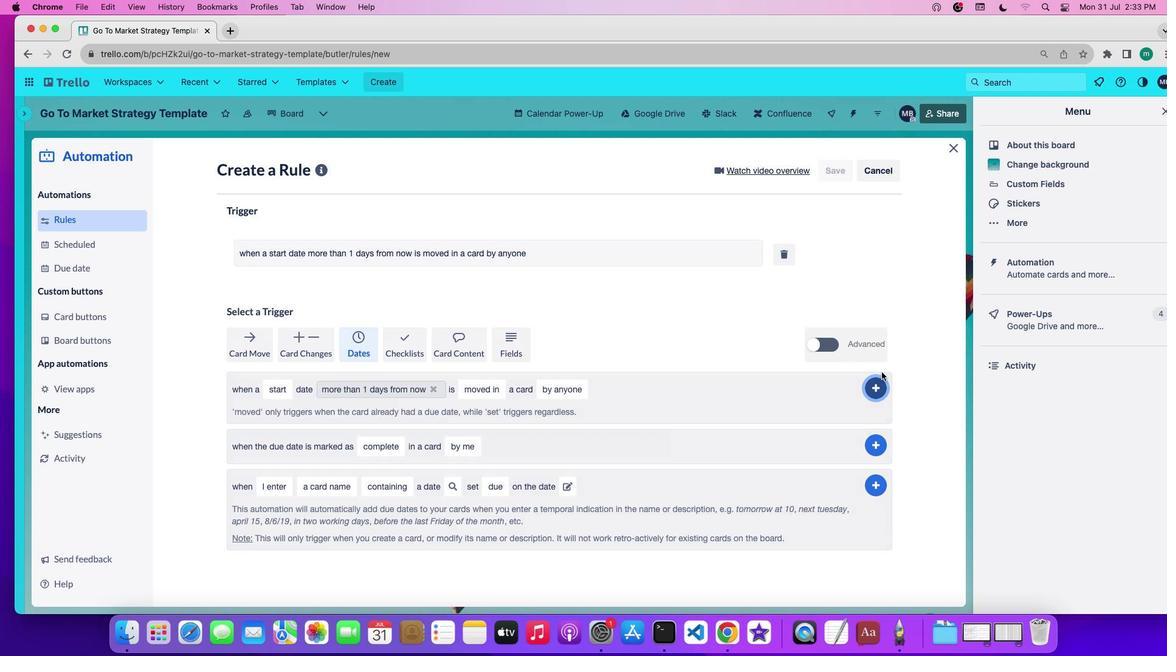 
